 Task: Search one way flight ticket for 3 adults in first from San Luis Obispo: San Luis Obispo County Regional Airport (mcchesney Field) to Jacksonville: Albert J. Ellis Airport on 5-3-2023. Choice of flights is Spirit. Number of bags: 2 checked bags. Price is upto 35000. Outbound departure time preference is 9:30.
Action: Mouse moved to (292, 146)
Screenshot: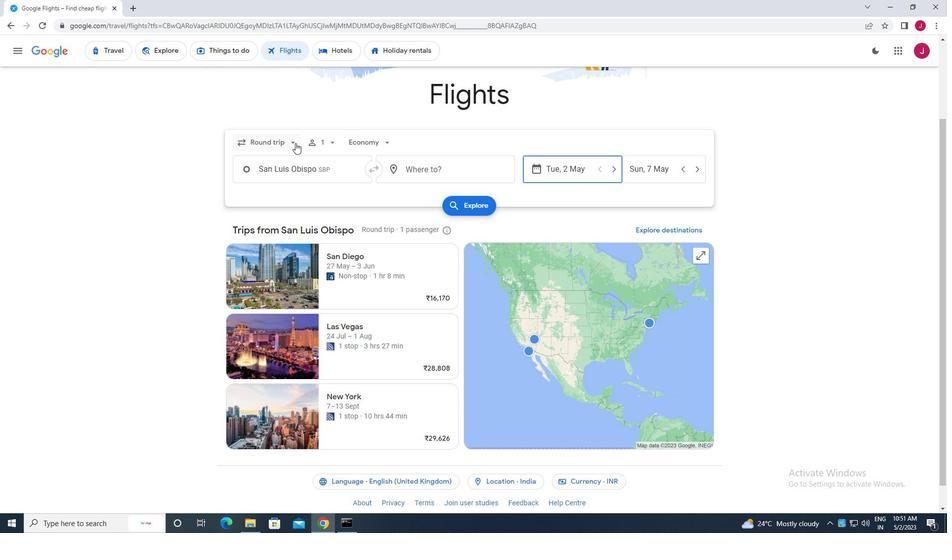 
Action: Mouse pressed left at (292, 146)
Screenshot: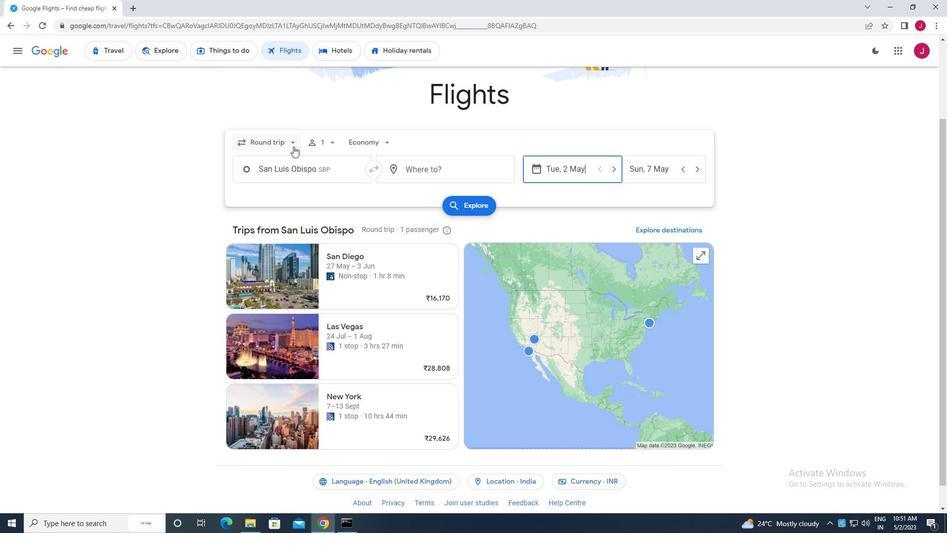 
Action: Mouse moved to (297, 163)
Screenshot: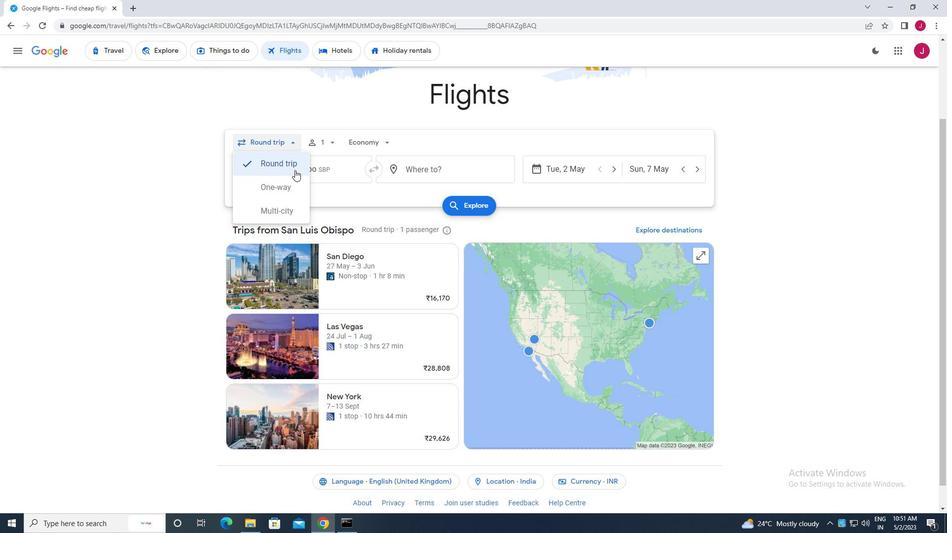 
Action: Mouse pressed left at (297, 163)
Screenshot: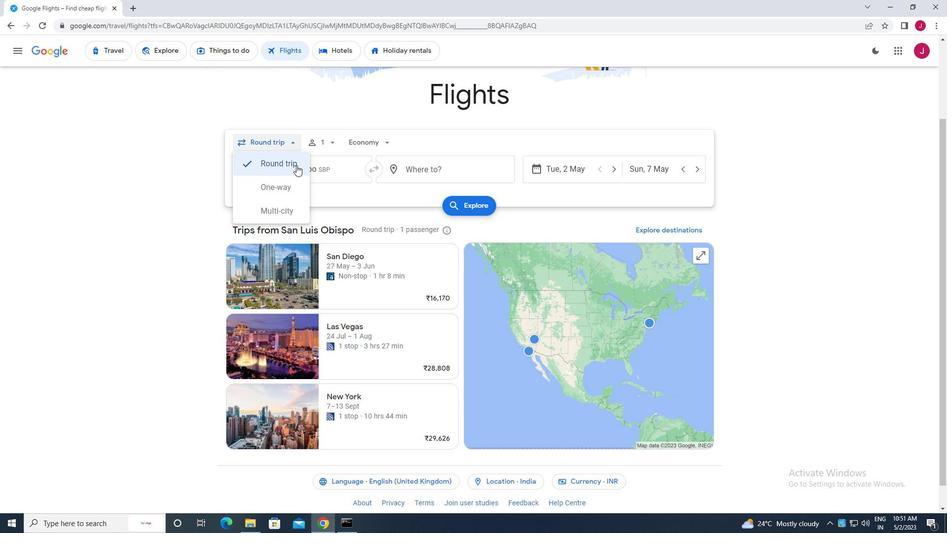 
Action: Mouse moved to (280, 139)
Screenshot: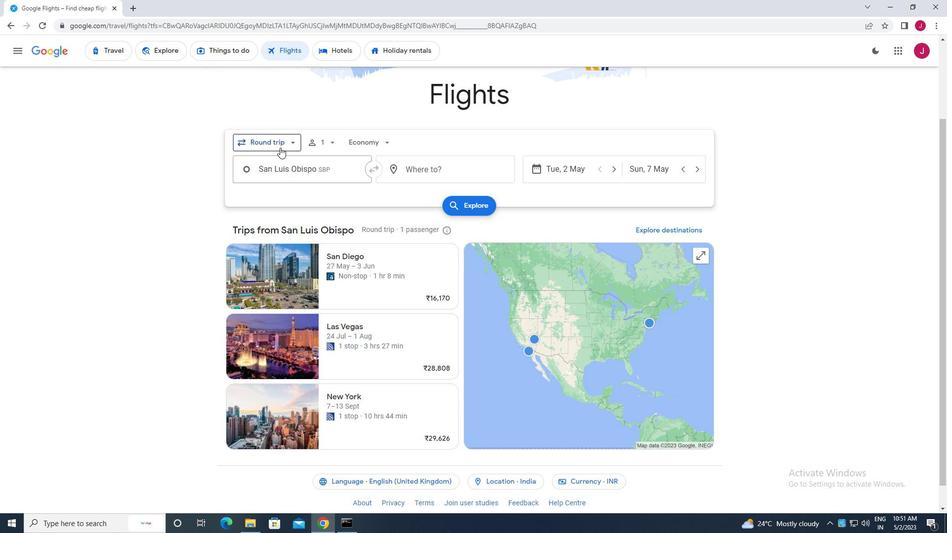 
Action: Mouse pressed left at (280, 139)
Screenshot: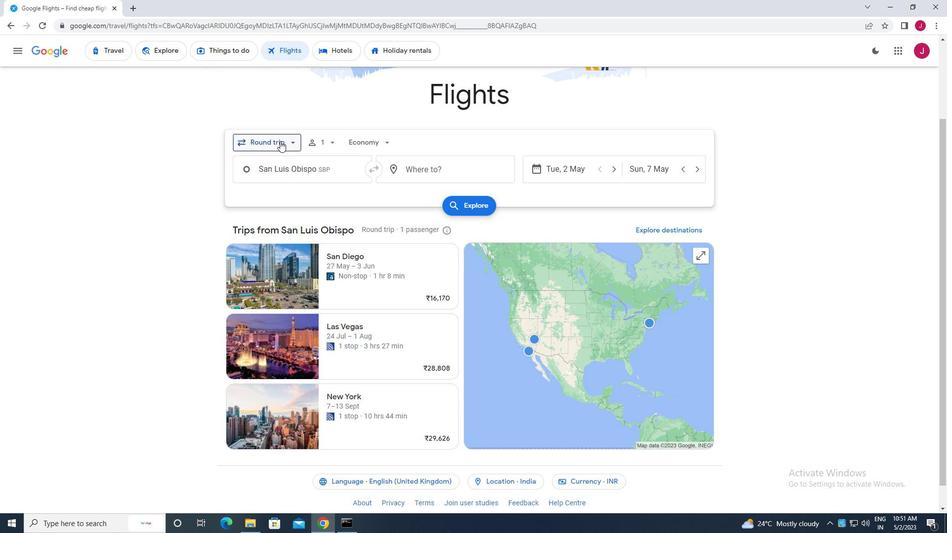 
Action: Mouse moved to (276, 185)
Screenshot: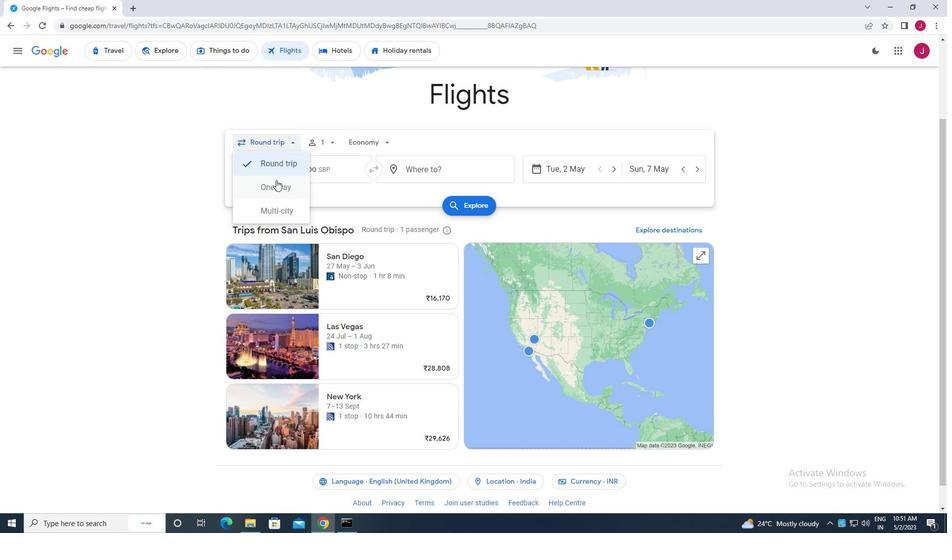 
Action: Mouse pressed left at (276, 185)
Screenshot: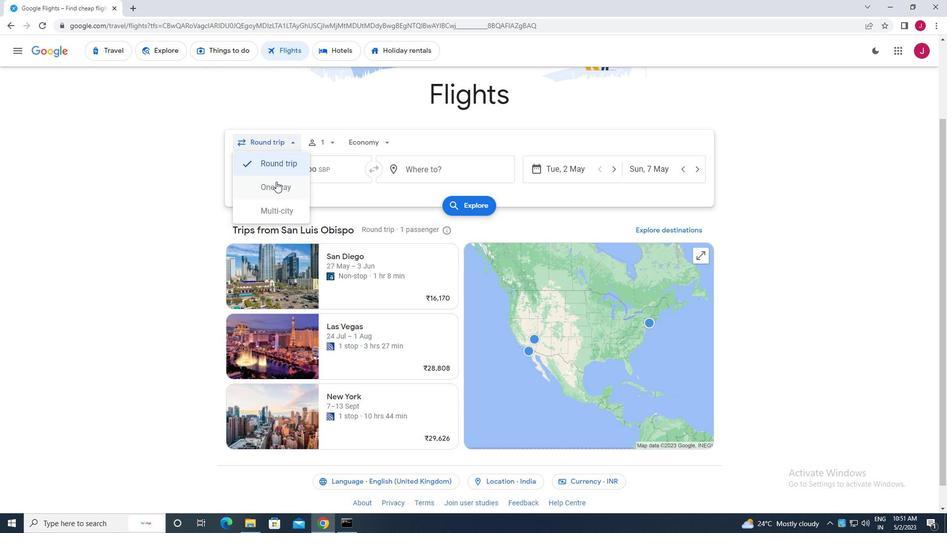 
Action: Mouse moved to (326, 144)
Screenshot: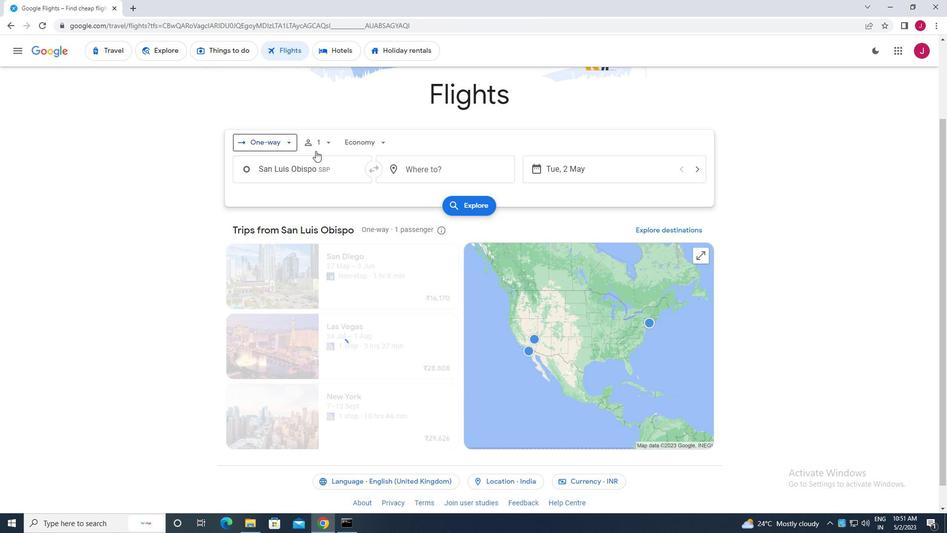 
Action: Mouse pressed left at (326, 144)
Screenshot: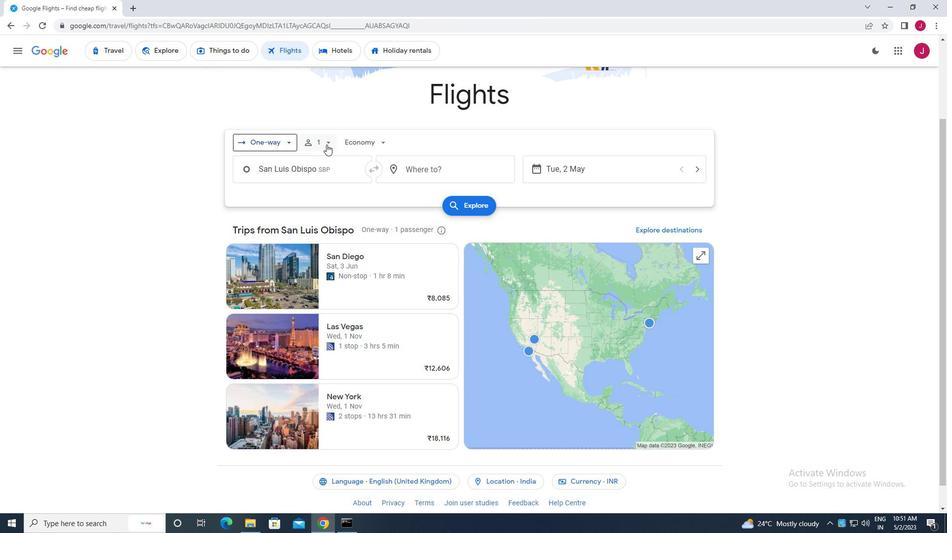 
Action: Mouse moved to (400, 169)
Screenshot: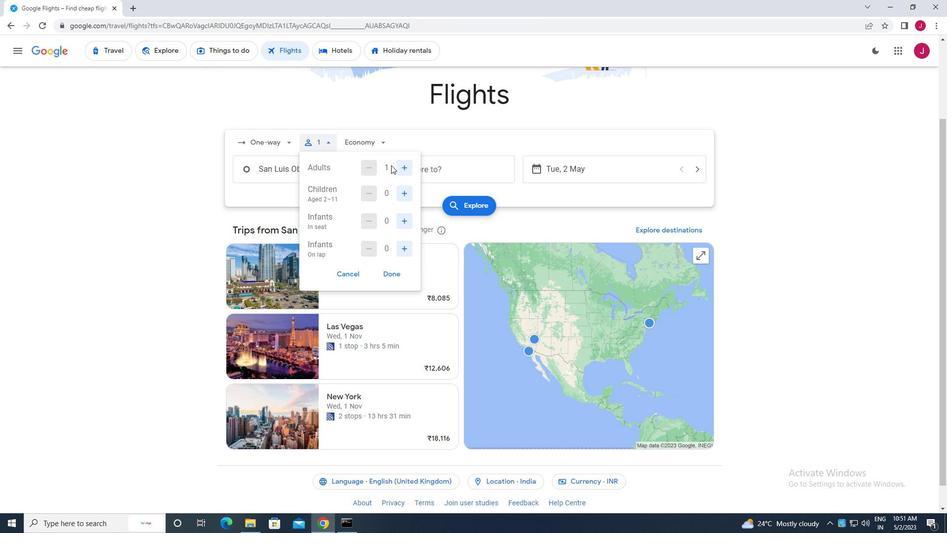 
Action: Mouse pressed left at (400, 169)
Screenshot: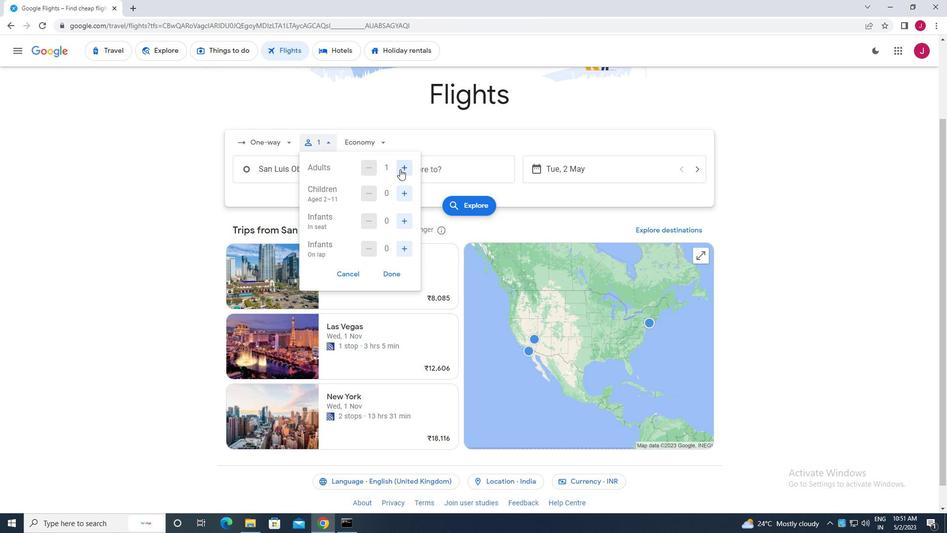 
Action: Mouse moved to (401, 169)
Screenshot: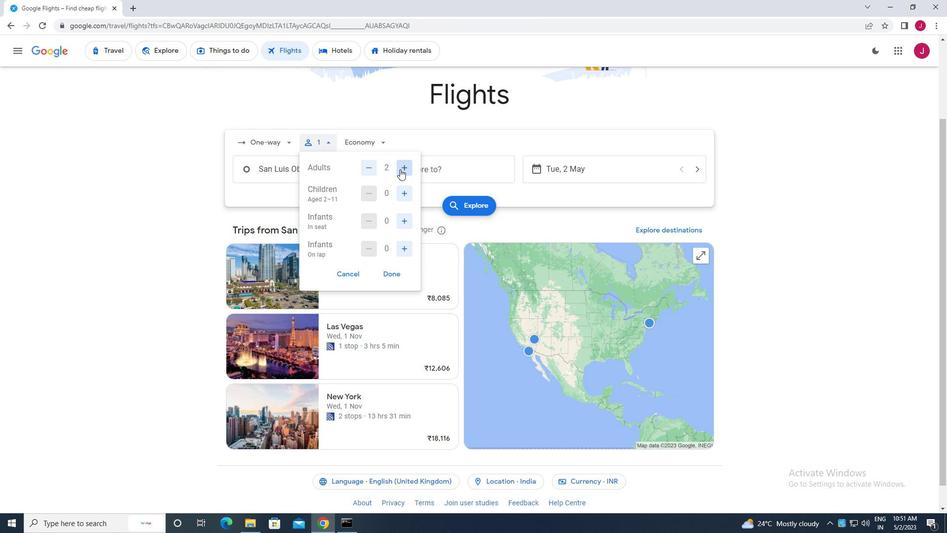 
Action: Mouse pressed left at (401, 169)
Screenshot: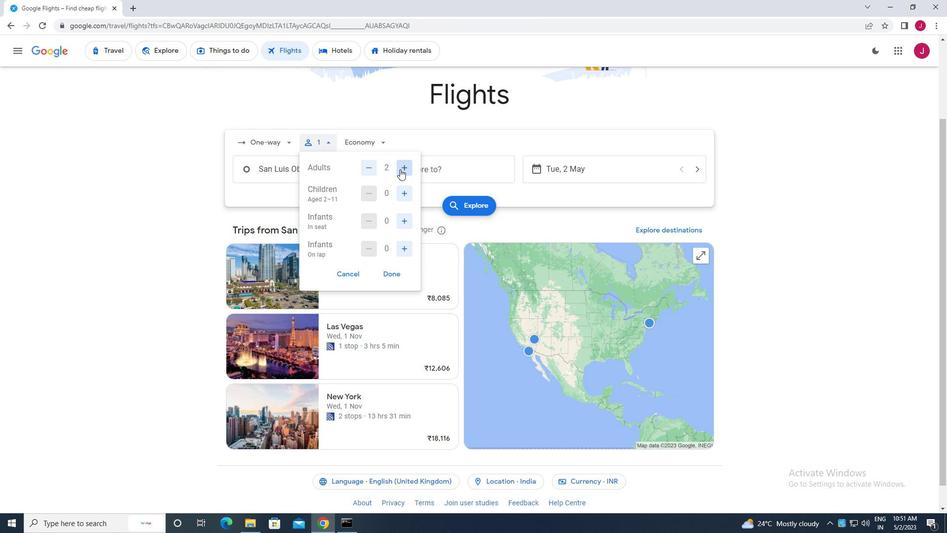 
Action: Mouse moved to (388, 271)
Screenshot: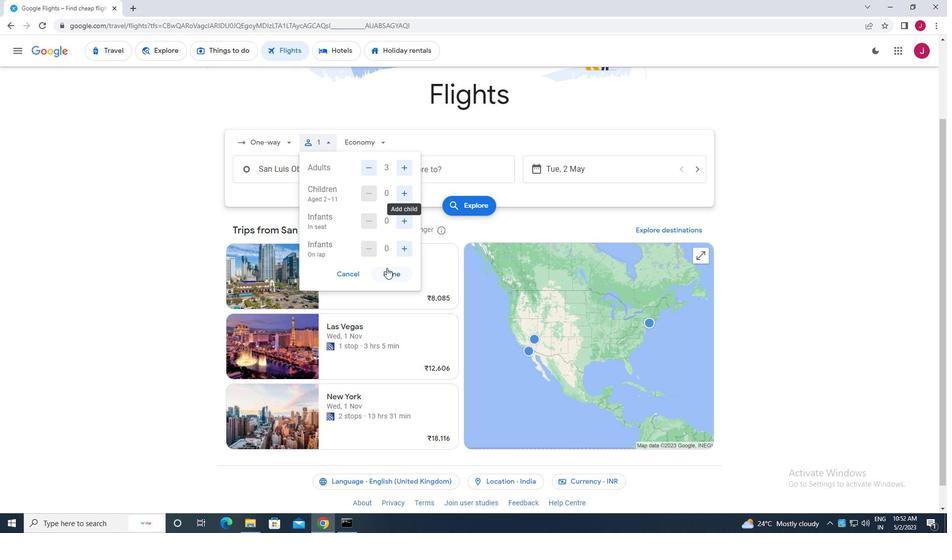
Action: Mouse pressed left at (388, 271)
Screenshot: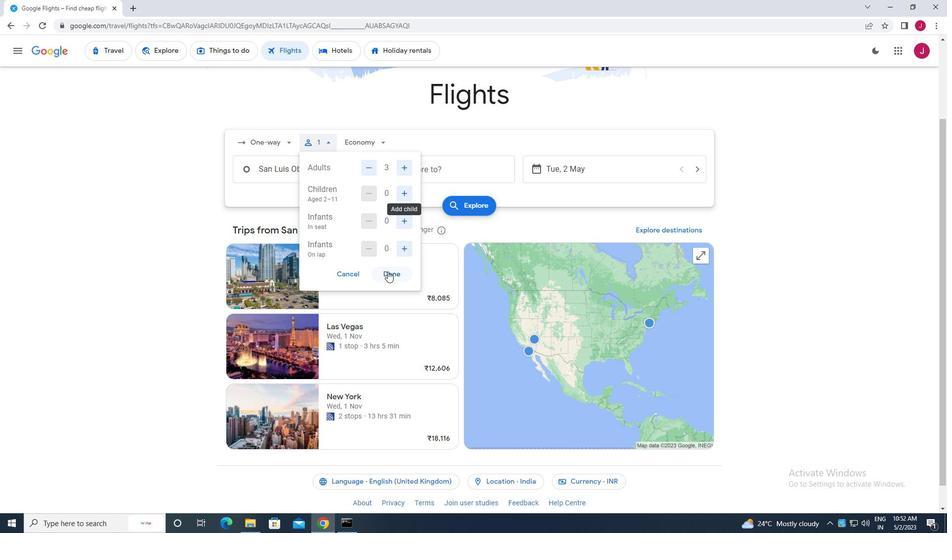 
Action: Mouse moved to (379, 144)
Screenshot: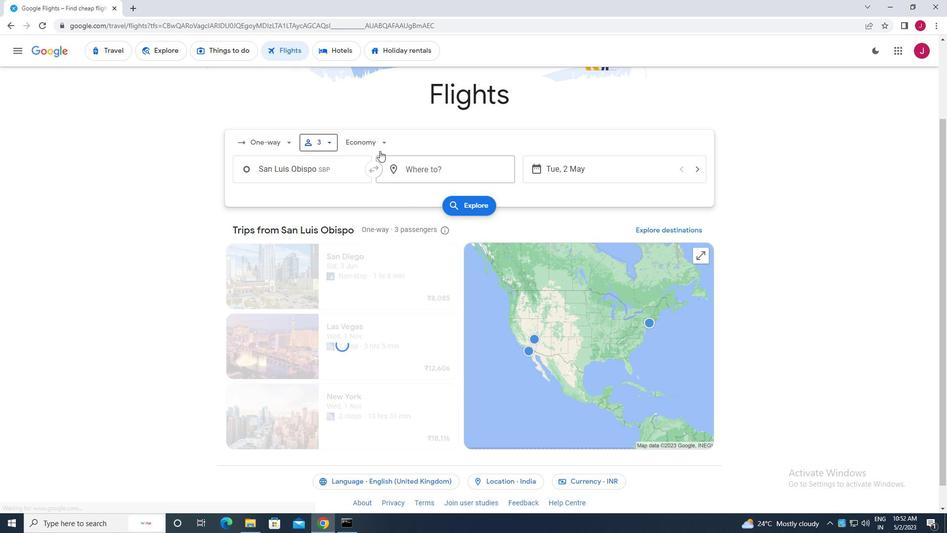 
Action: Mouse pressed left at (379, 144)
Screenshot: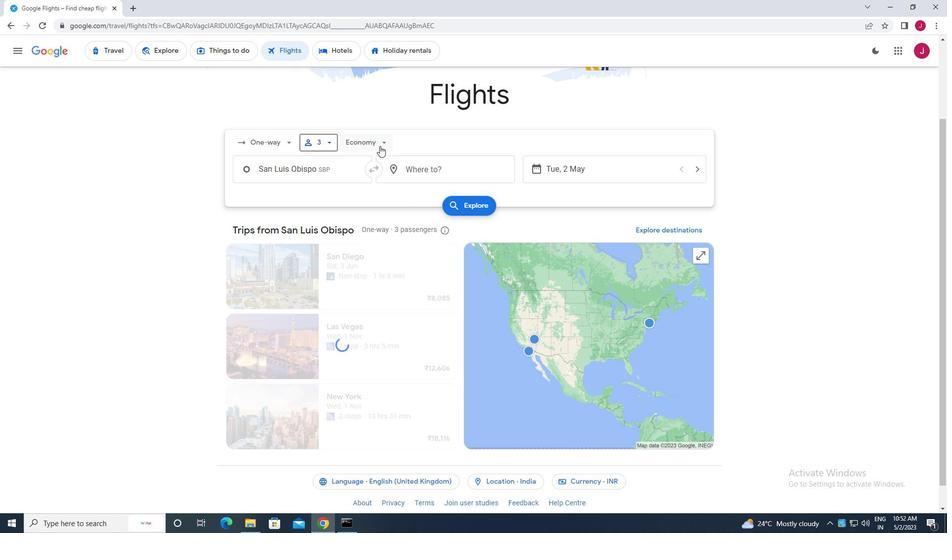 
Action: Mouse moved to (372, 233)
Screenshot: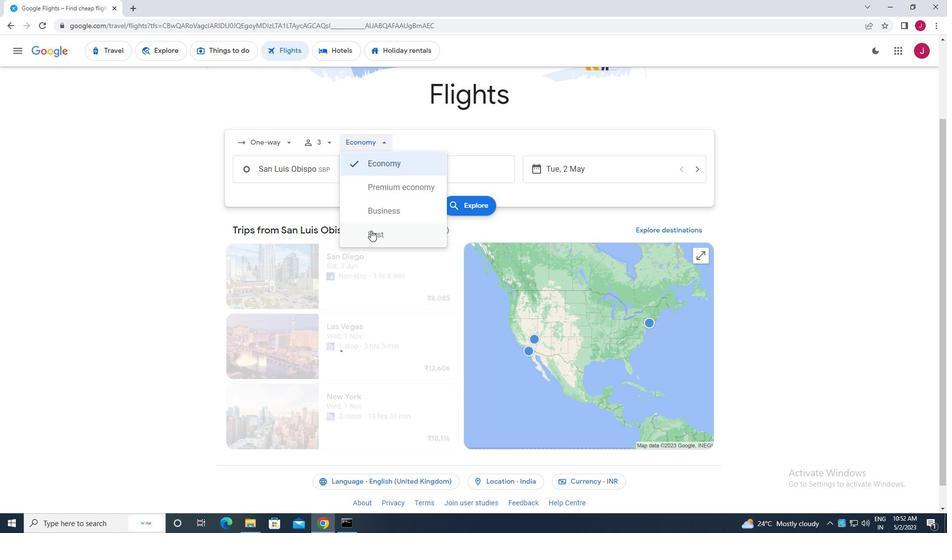 
Action: Mouse pressed left at (372, 233)
Screenshot: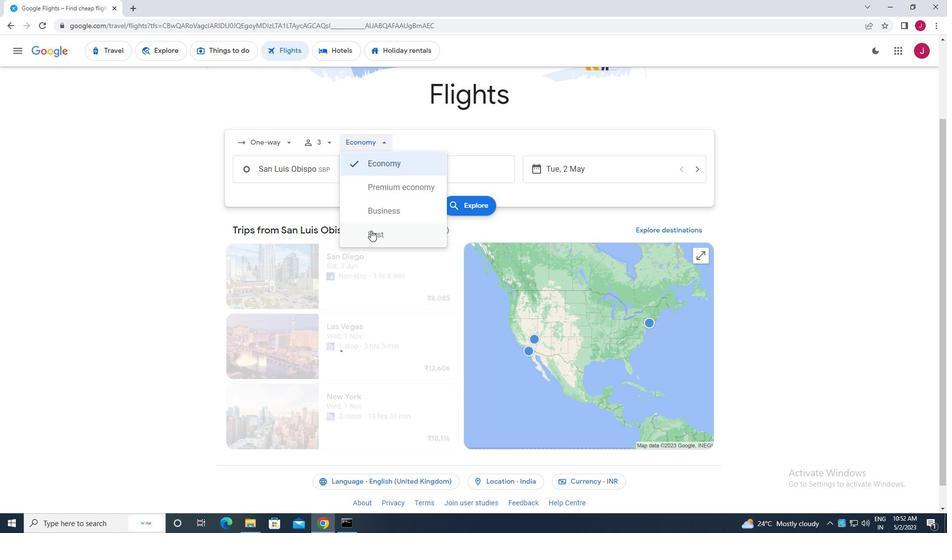
Action: Mouse moved to (340, 172)
Screenshot: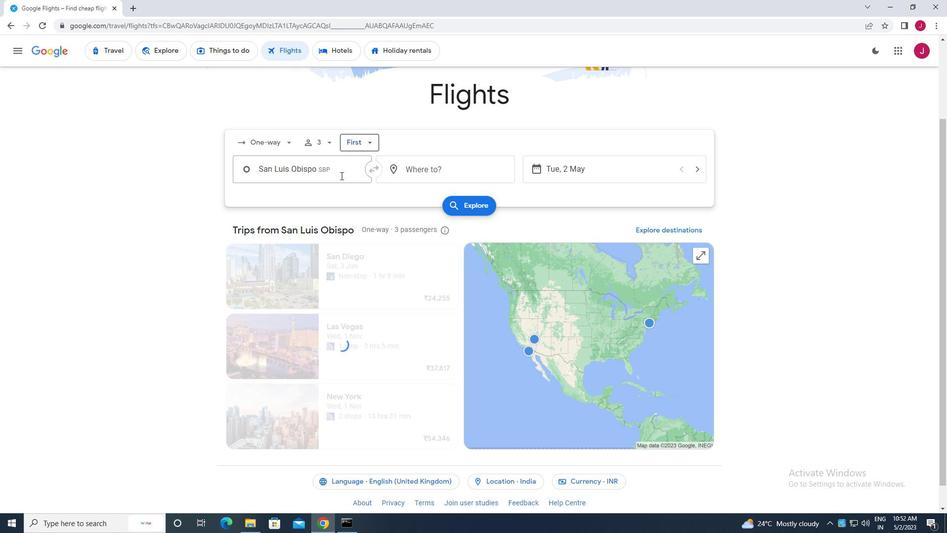 
Action: Mouse pressed left at (340, 172)
Screenshot: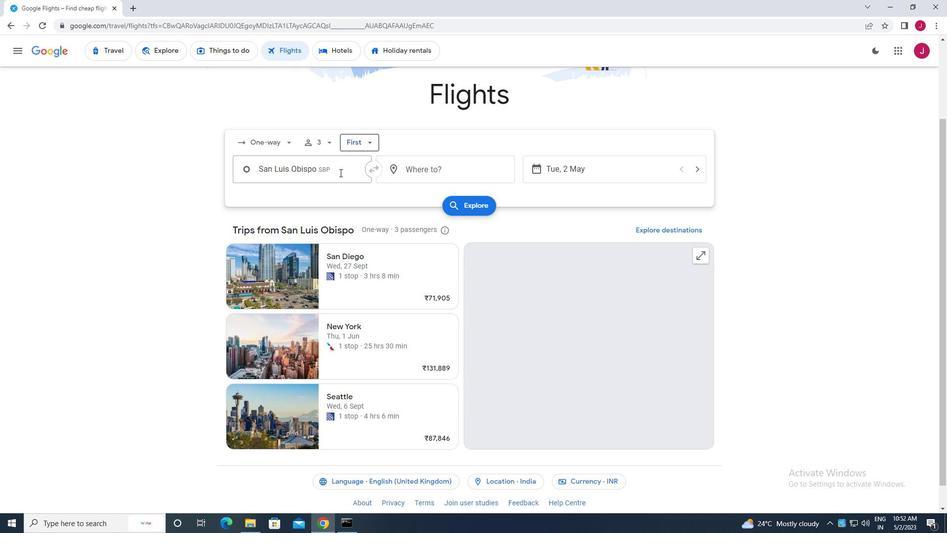 
Action: Key pressed san<Key.space>obis
Screenshot: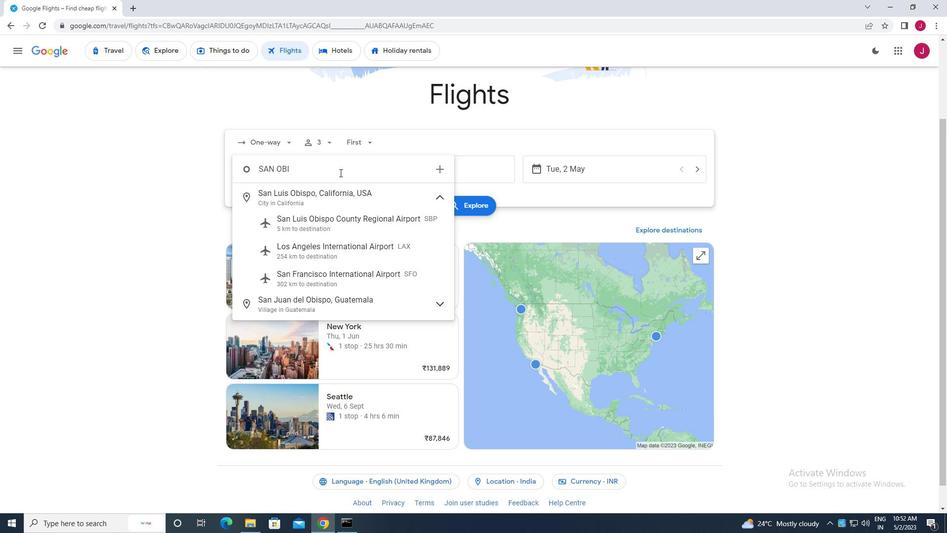 
Action: Mouse moved to (341, 222)
Screenshot: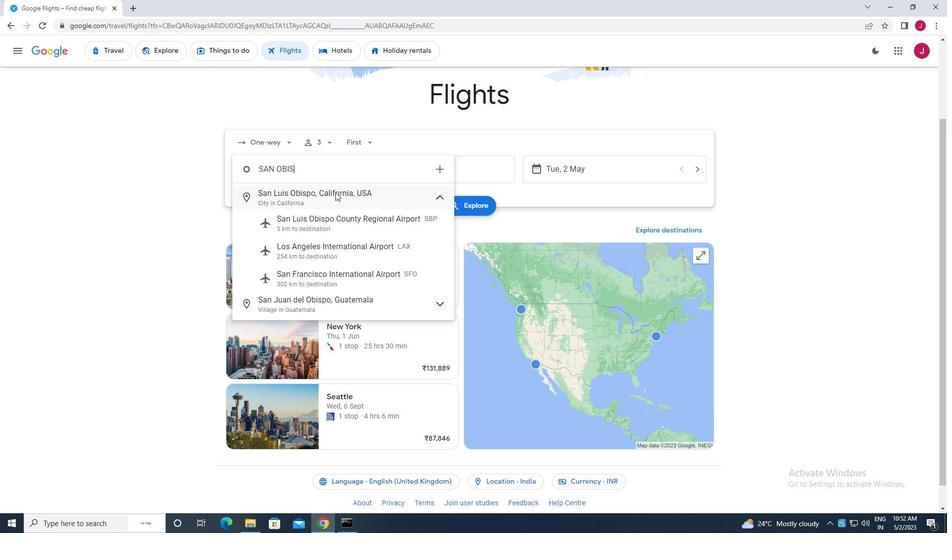 
Action: Mouse pressed left at (341, 222)
Screenshot: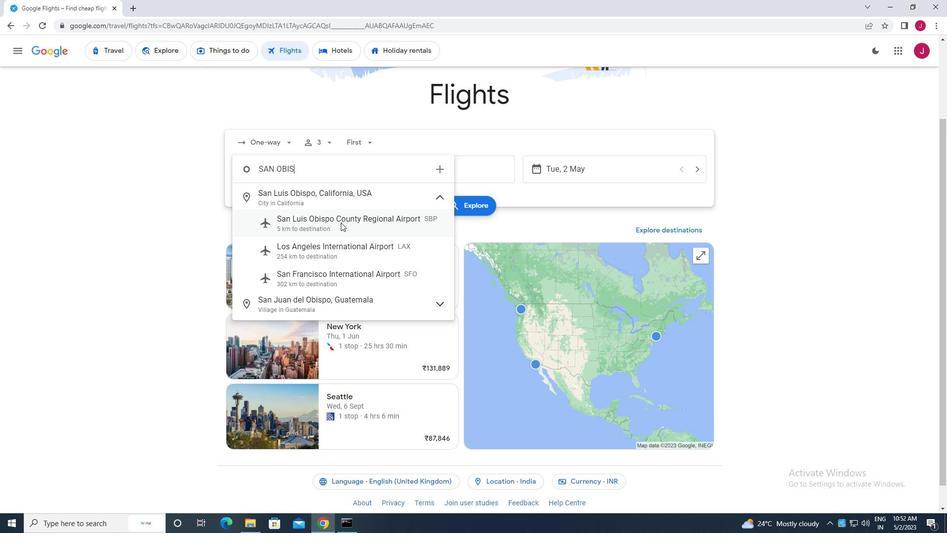 
Action: Mouse moved to (439, 171)
Screenshot: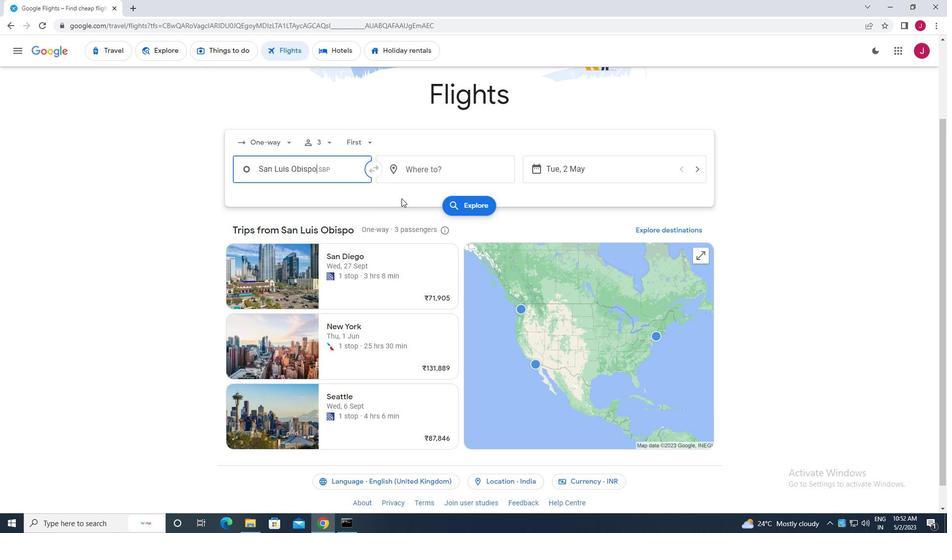 
Action: Mouse pressed left at (439, 171)
Screenshot: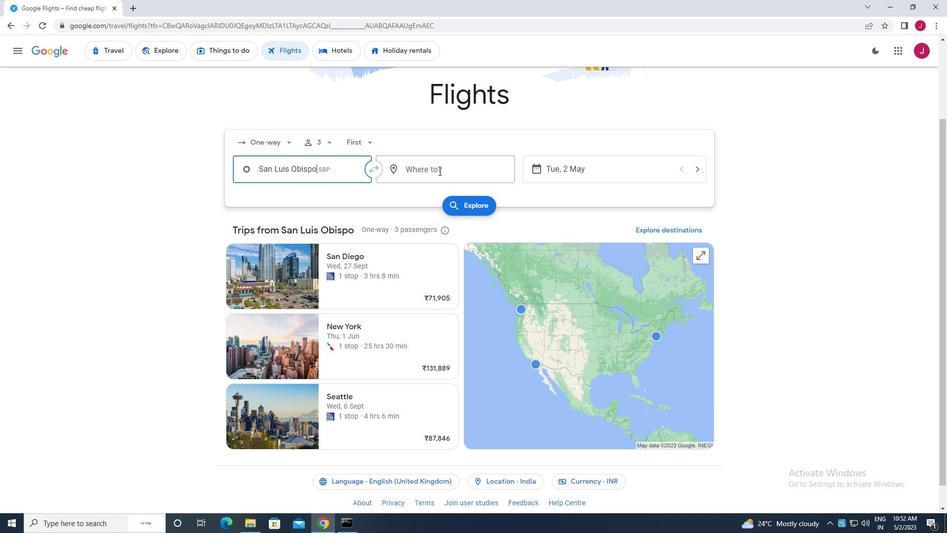 
Action: Mouse moved to (440, 171)
Screenshot: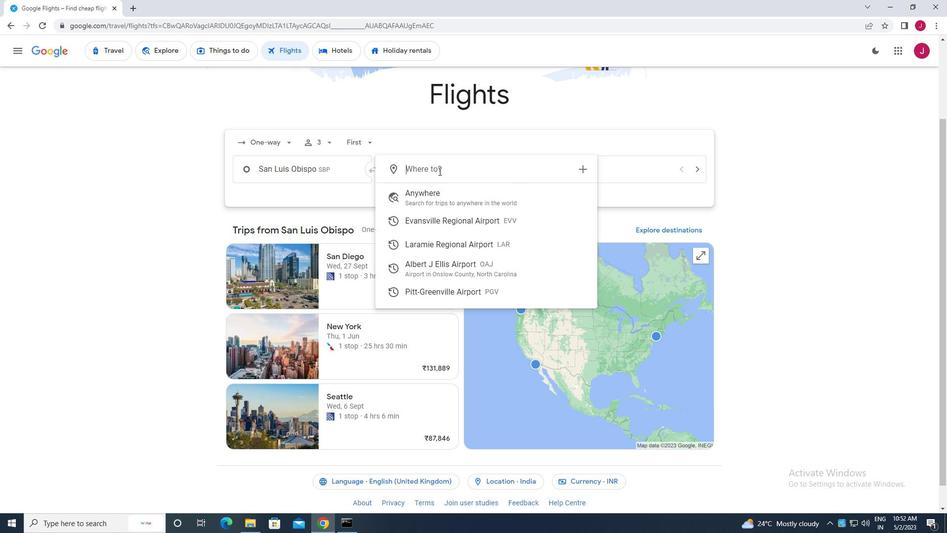 
Action: Key pressed jacksonv
Screenshot: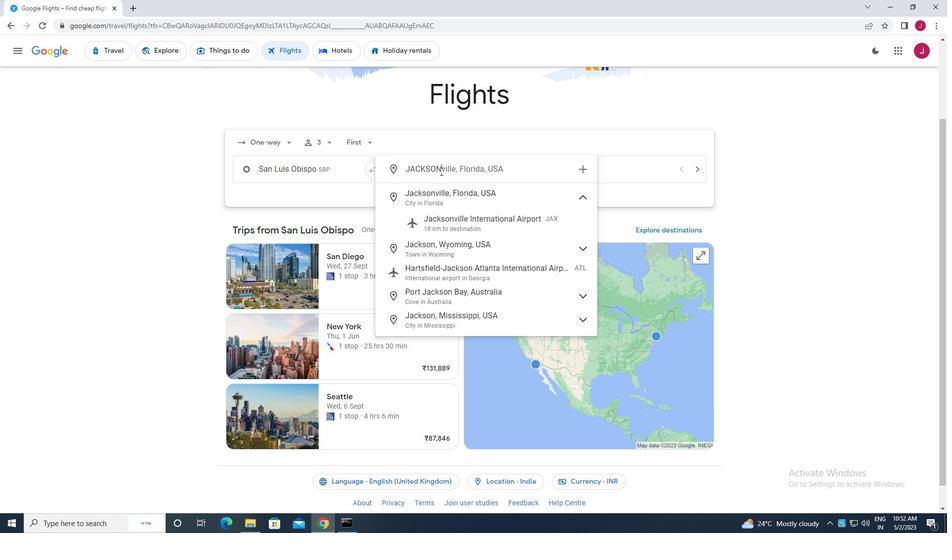 
Action: Mouse moved to (488, 220)
Screenshot: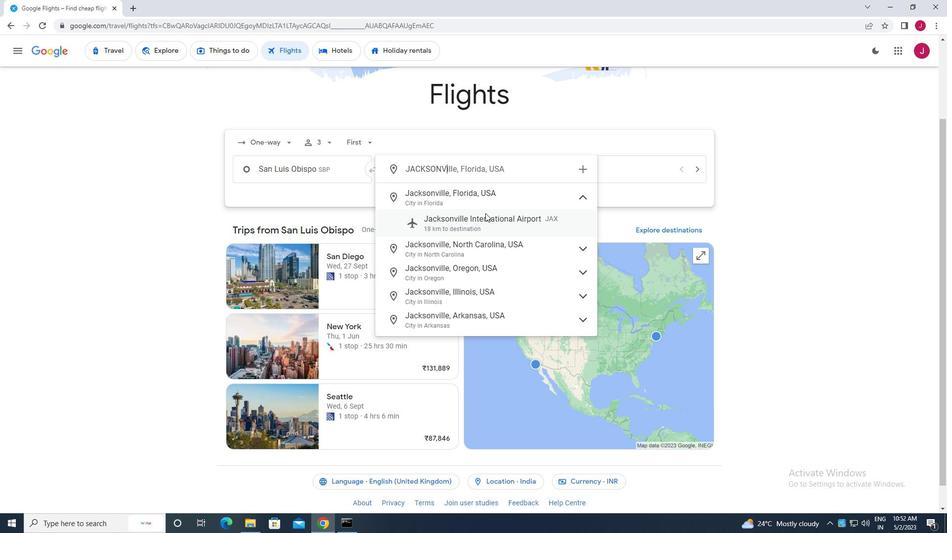 
Action: Mouse pressed left at (488, 220)
Screenshot: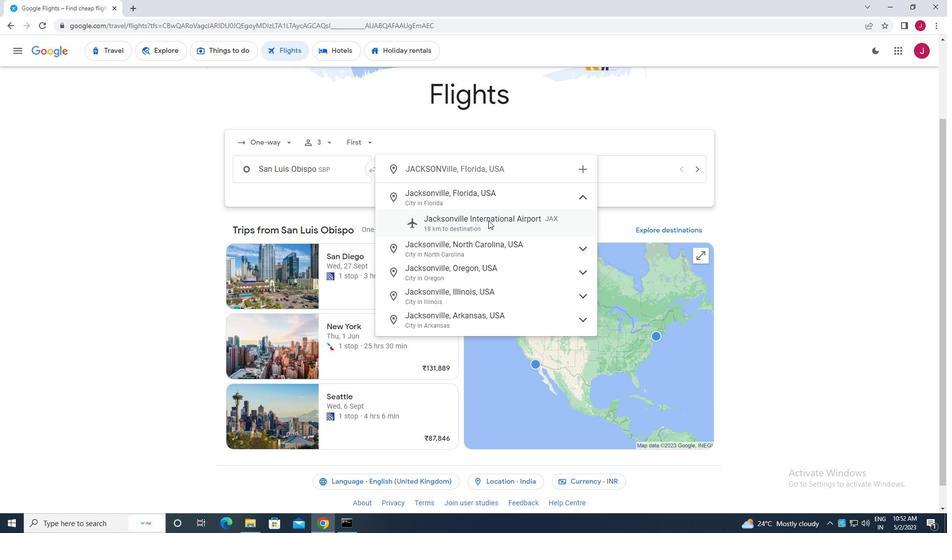 
Action: Mouse moved to (561, 175)
Screenshot: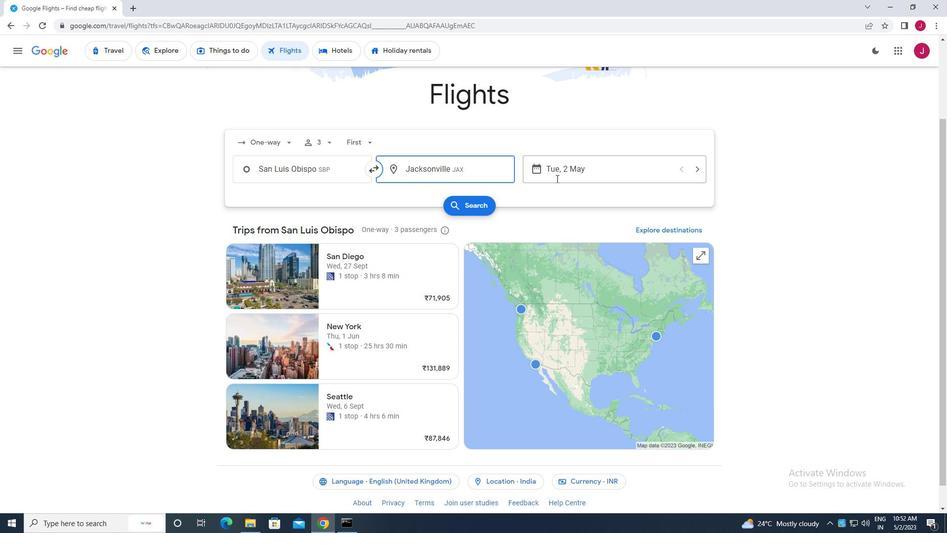 
Action: Mouse pressed left at (561, 175)
Screenshot: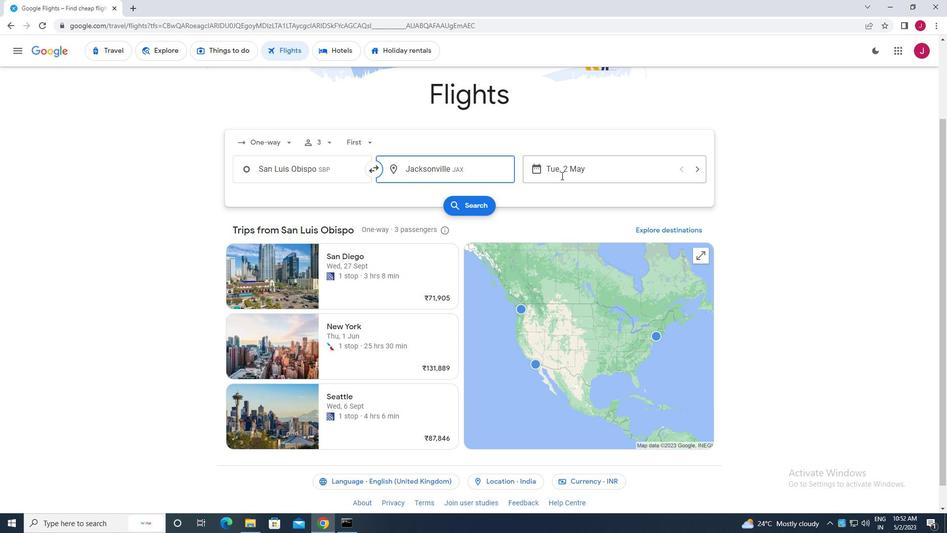
Action: Mouse moved to (431, 246)
Screenshot: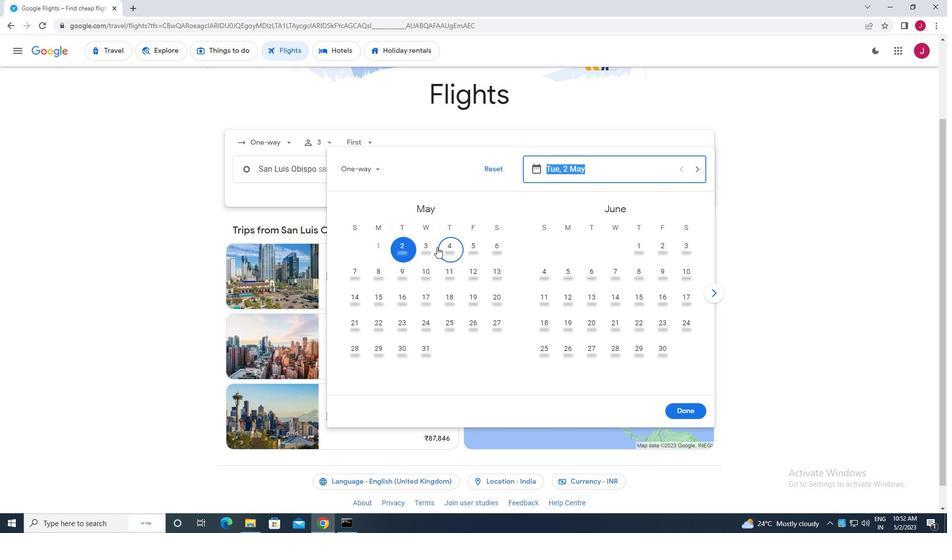 
Action: Mouse pressed left at (431, 246)
Screenshot: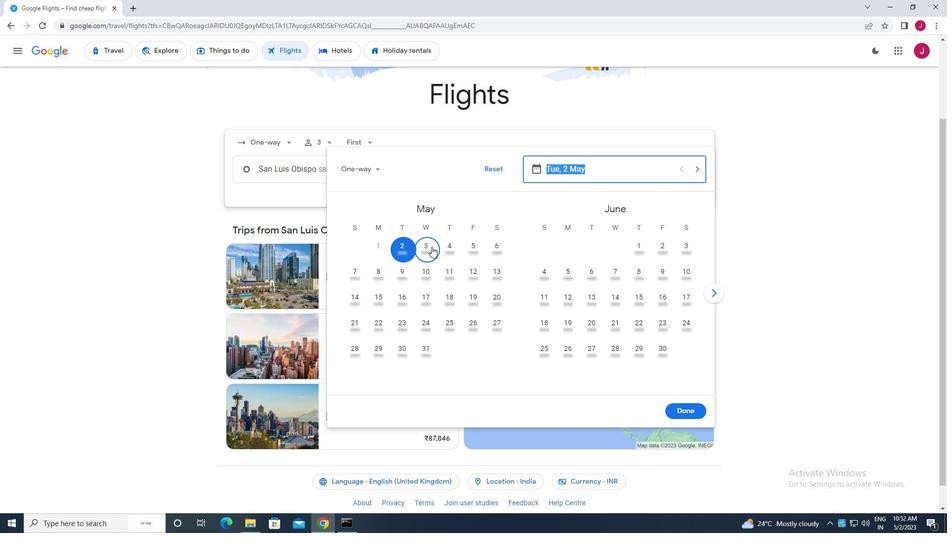 
Action: Mouse moved to (694, 409)
Screenshot: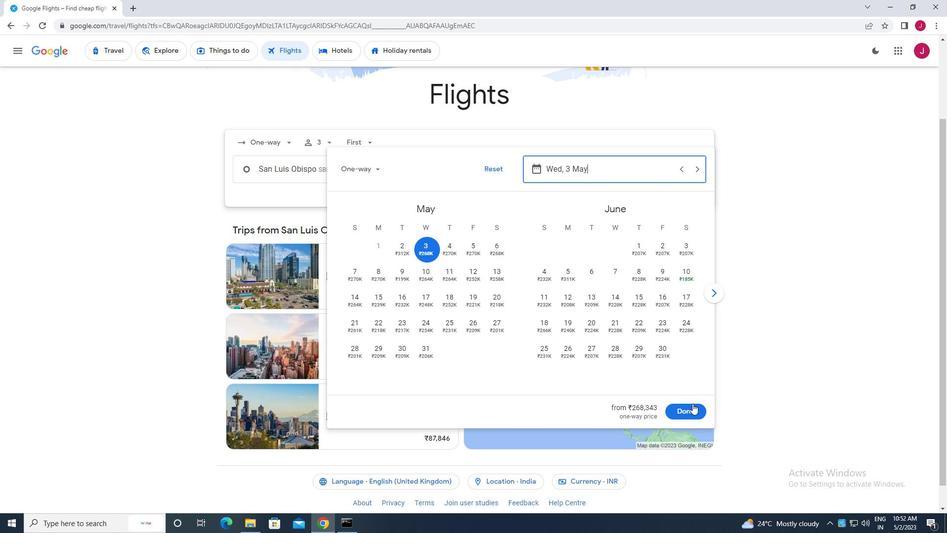 
Action: Mouse pressed left at (694, 409)
Screenshot: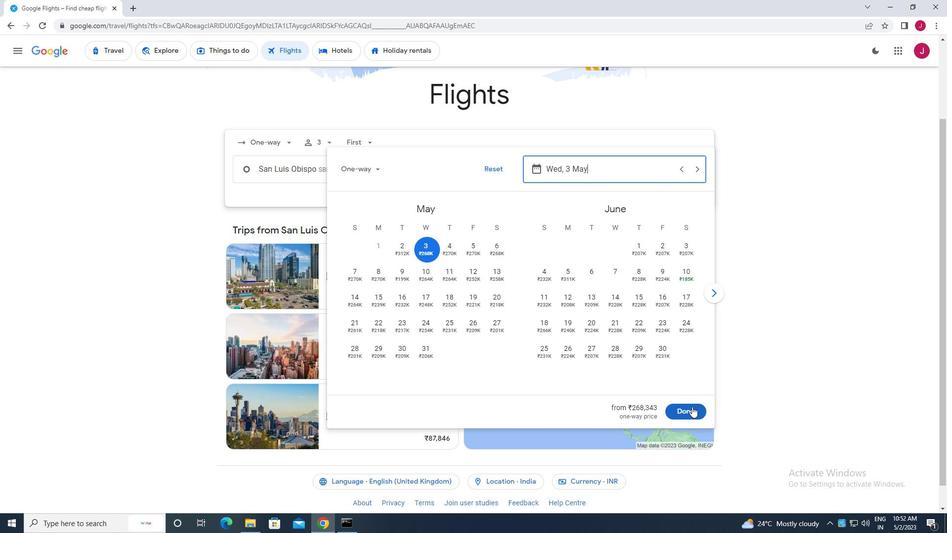 
Action: Mouse moved to (474, 207)
Screenshot: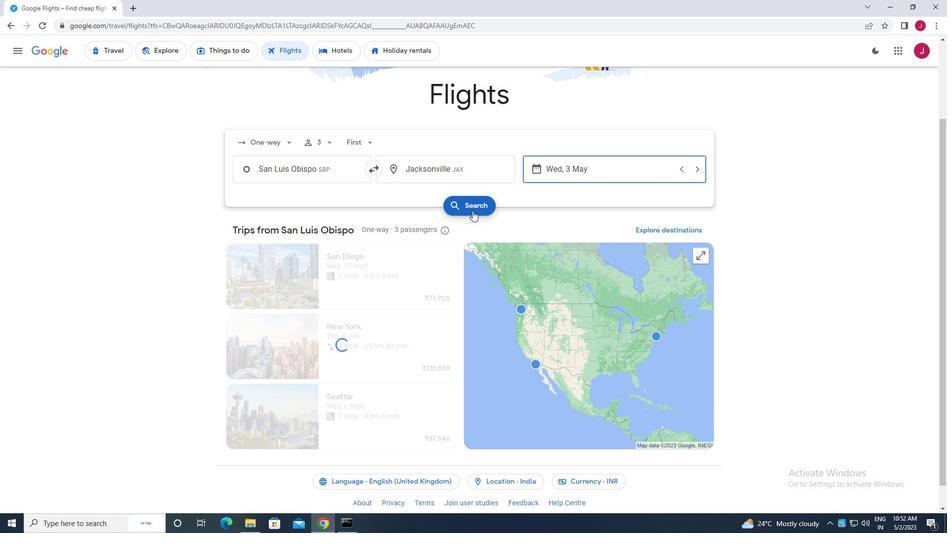 
Action: Mouse pressed left at (474, 207)
Screenshot: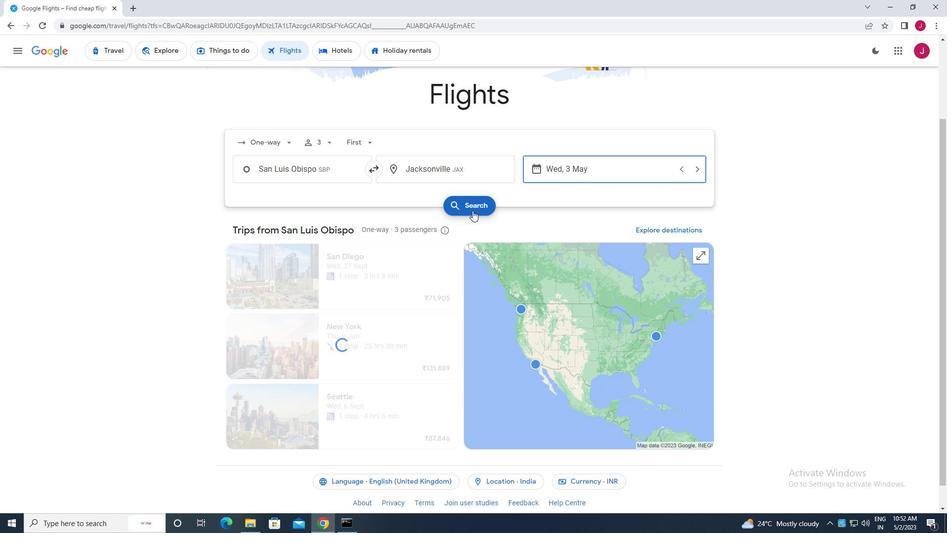 
Action: Mouse moved to (250, 141)
Screenshot: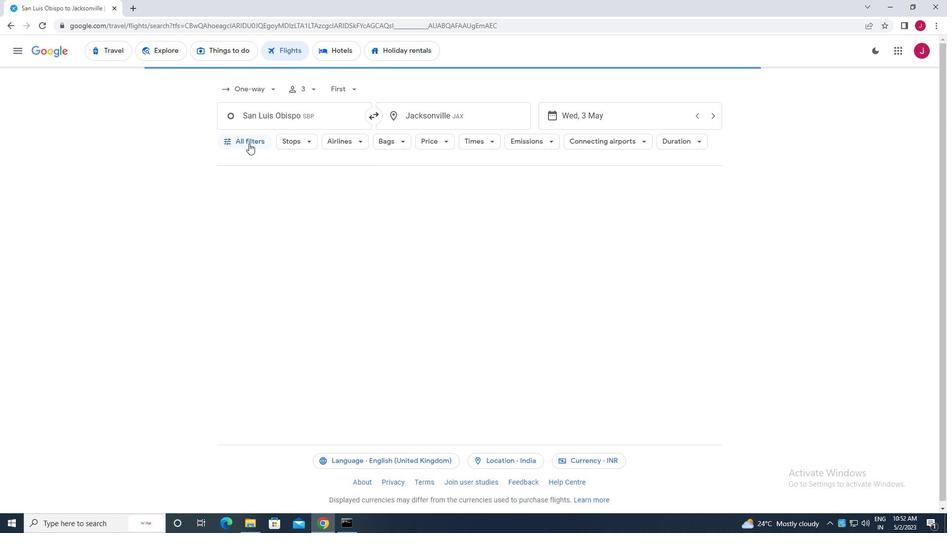 
Action: Mouse pressed left at (250, 141)
Screenshot: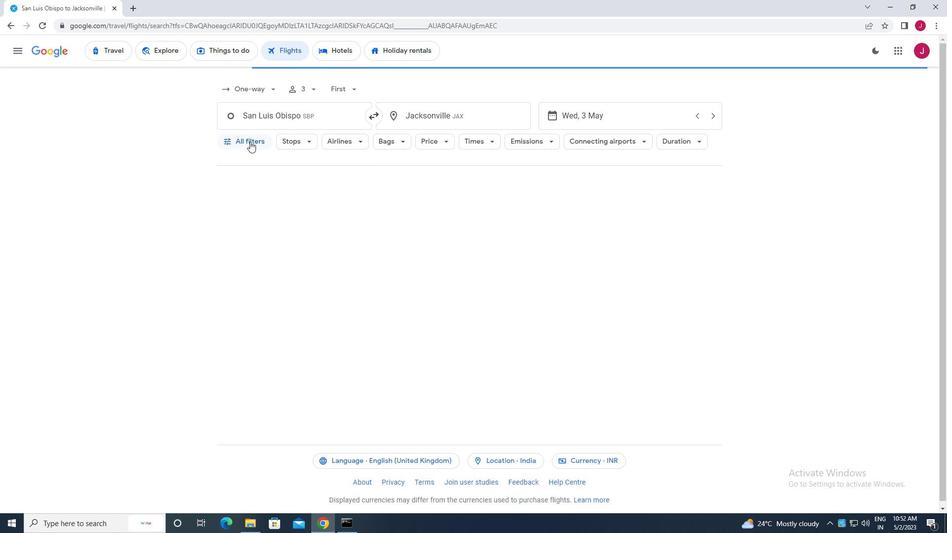 
Action: Mouse moved to (299, 257)
Screenshot: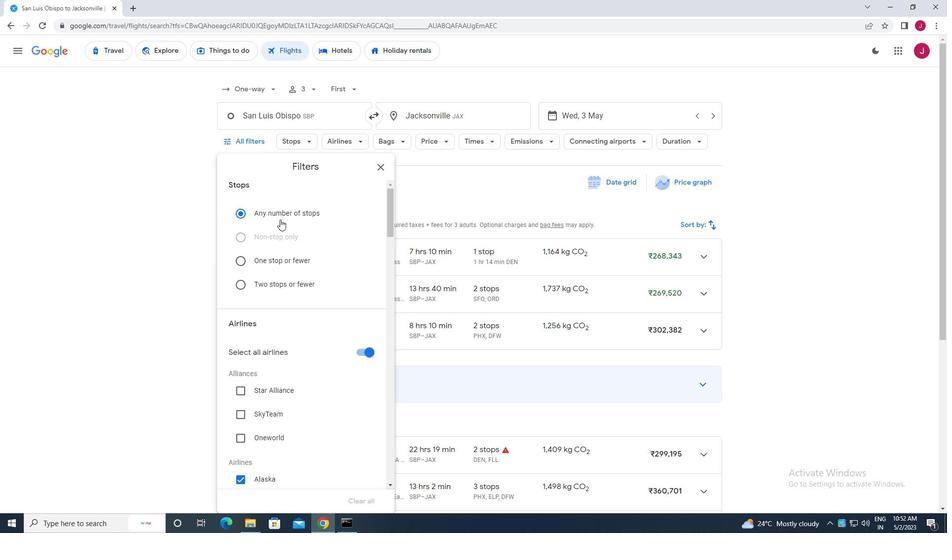 
Action: Mouse scrolled (299, 257) with delta (0, 0)
Screenshot: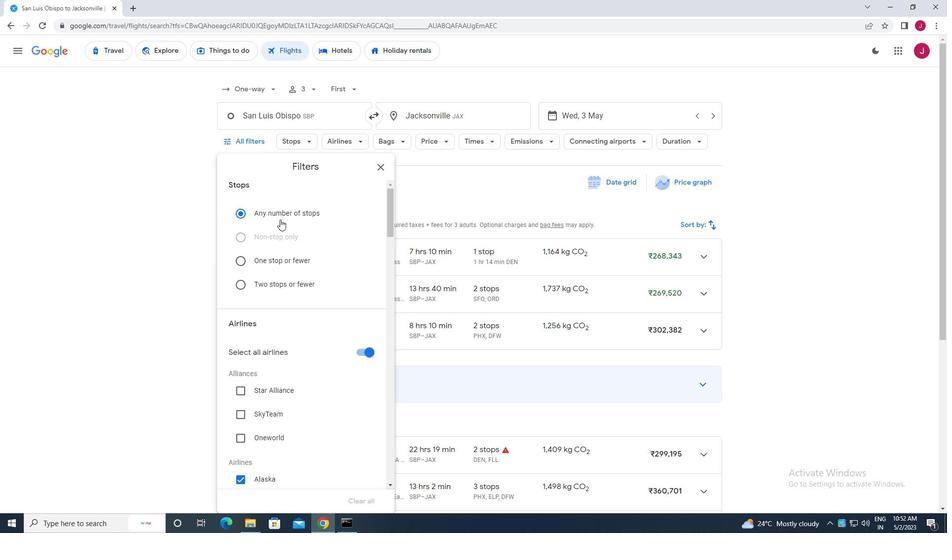
Action: Mouse moved to (301, 257)
Screenshot: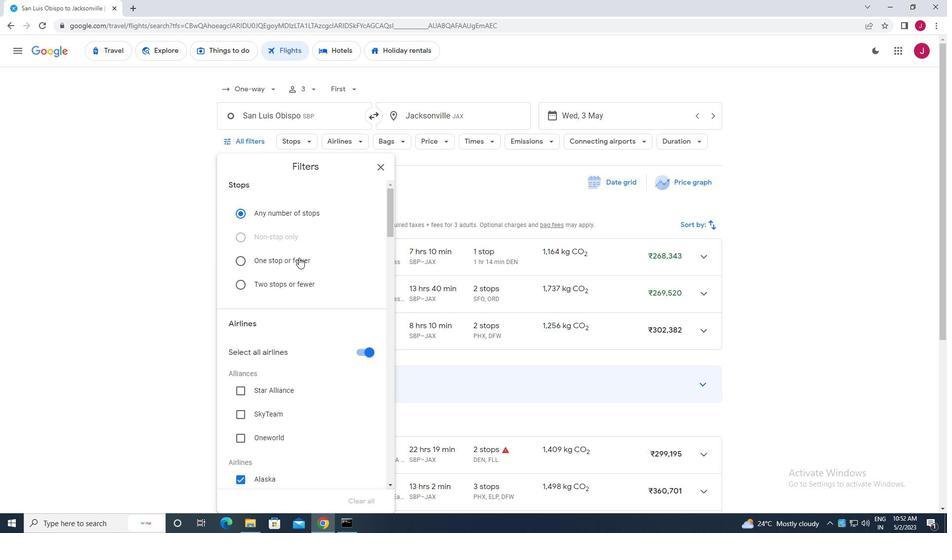
Action: Mouse scrolled (301, 257) with delta (0, 0)
Screenshot: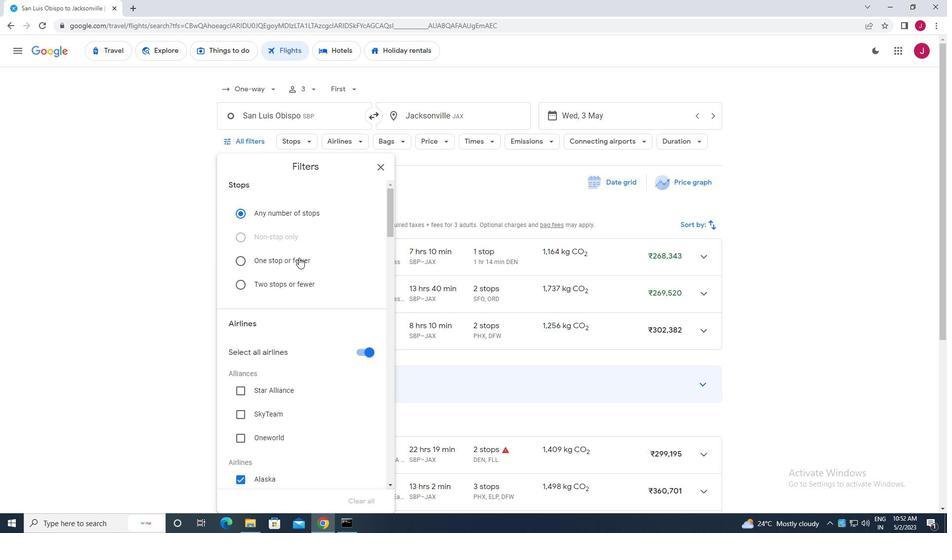 
Action: Mouse moved to (359, 253)
Screenshot: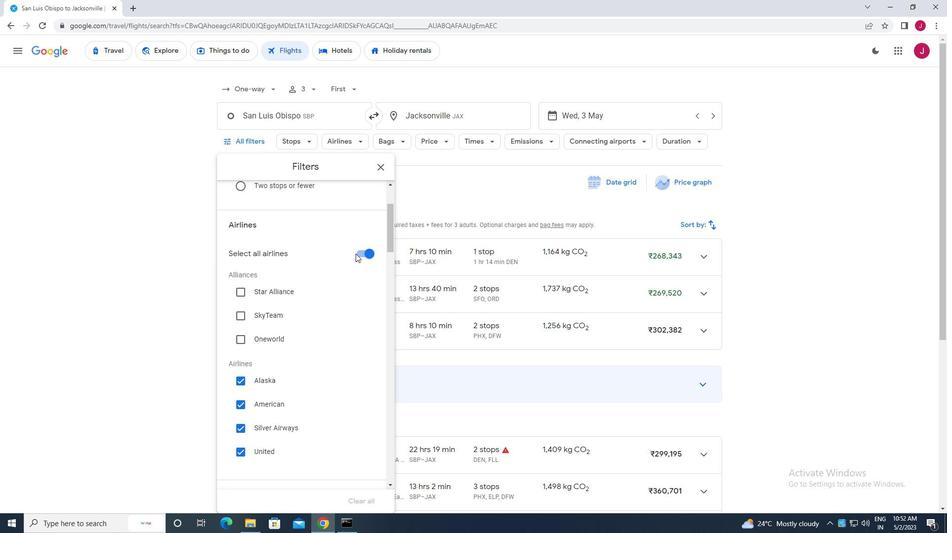 
Action: Mouse pressed left at (359, 253)
Screenshot: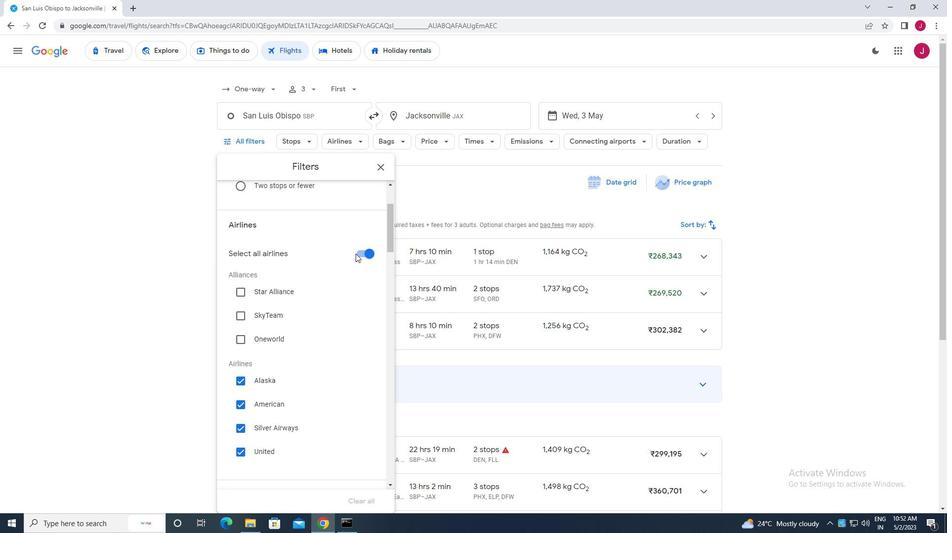 
Action: Mouse moved to (347, 254)
Screenshot: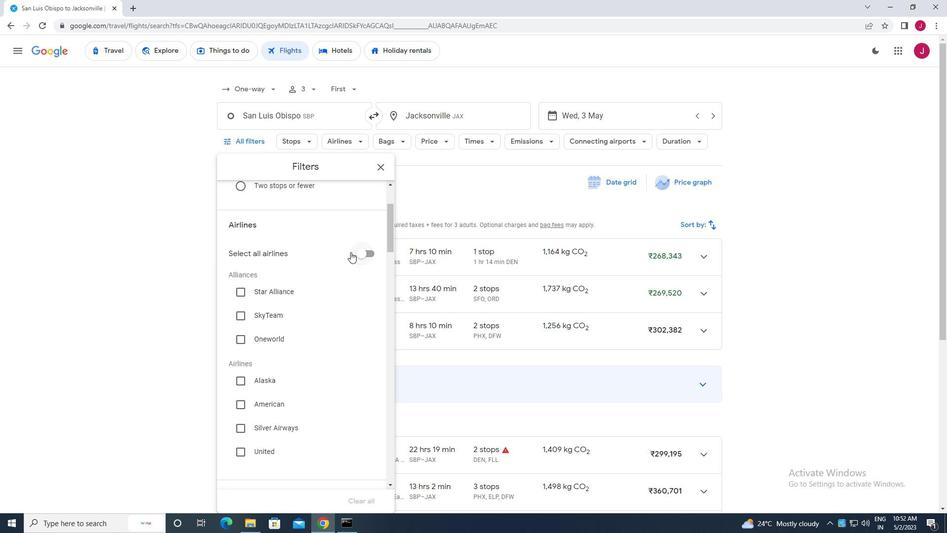 
Action: Mouse scrolled (347, 254) with delta (0, 0)
Screenshot: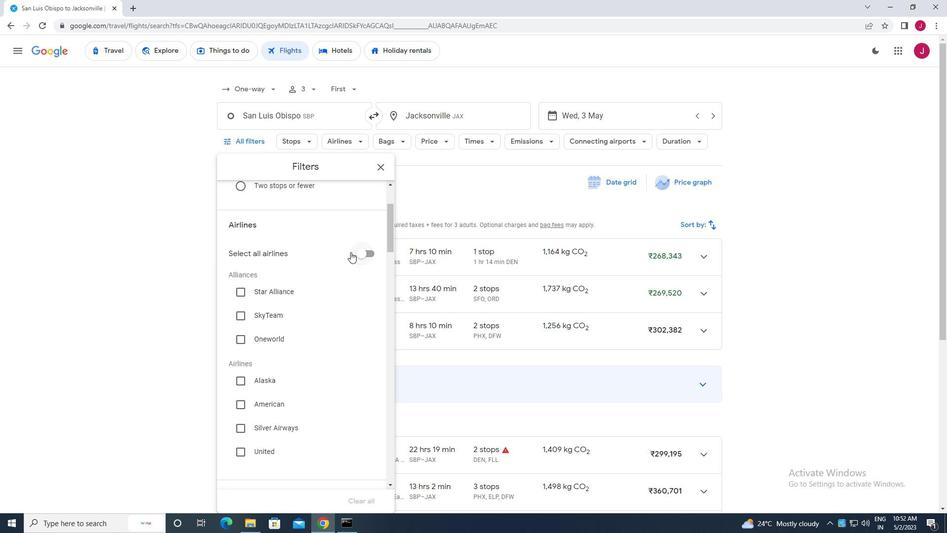 
Action: Mouse moved to (292, 294)
Screenshot: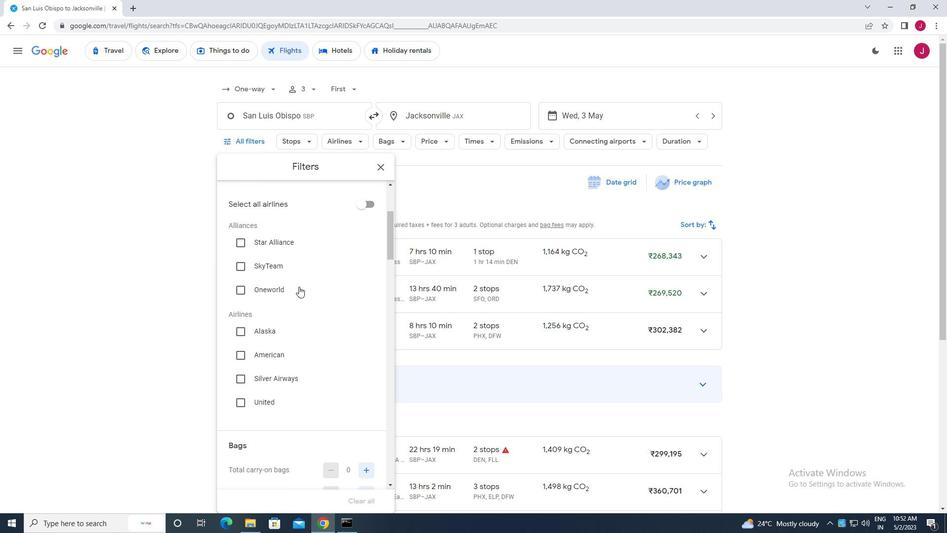 
Action: Mouse scrolled (292, 294) with delta (0, 0)
Screenshot: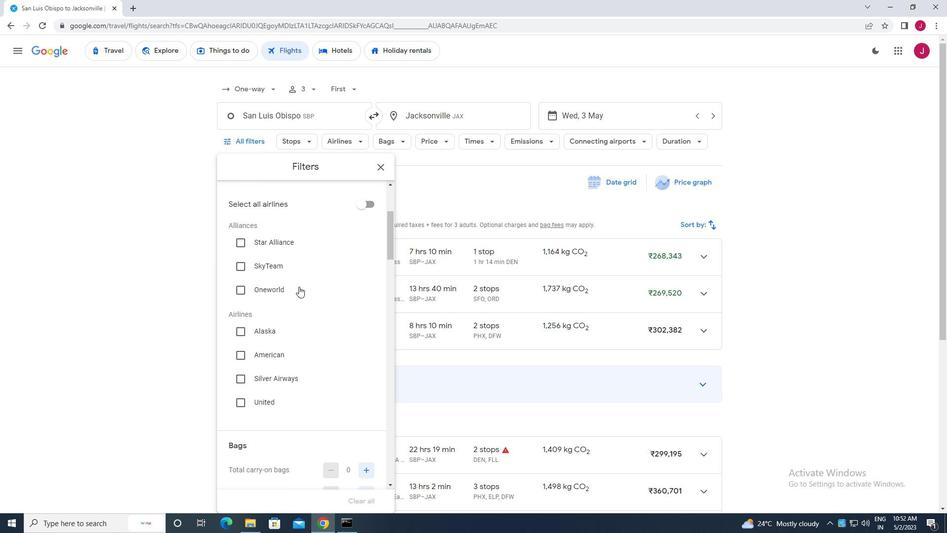 
Action: Mouse moved to (302, 286)
Screenshot: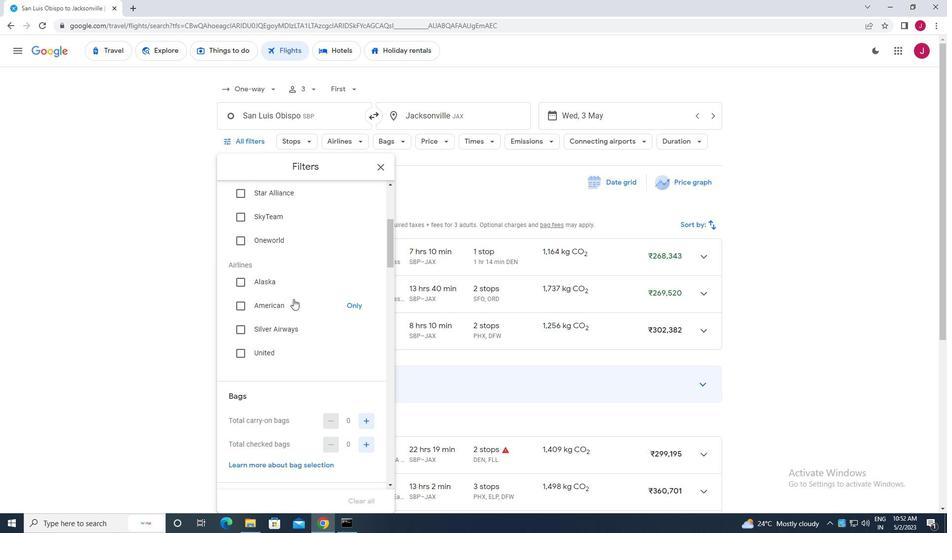 
Action: Mouse scrolled (302, 286) with delta (0, 0)
Screenshot: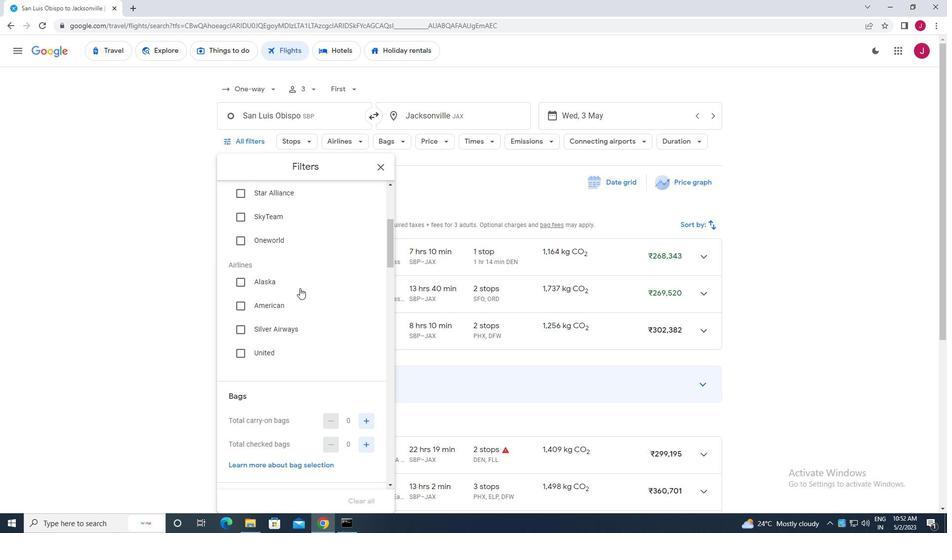 
Action: Mouse scrolled (302, 286) with delta (0, 0)
Screenshot: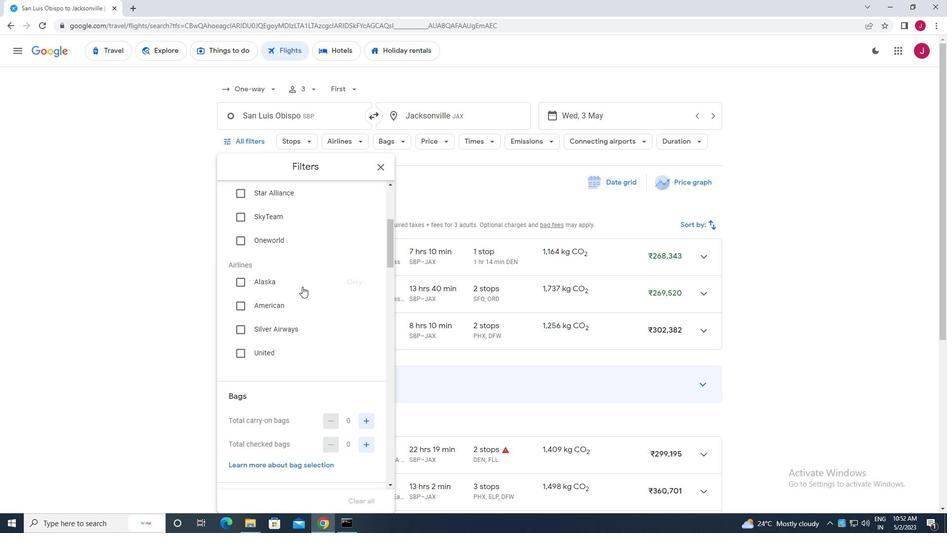 
Action: Mouse scrolled (302, 286) with delta (0, 0)
Screenshot: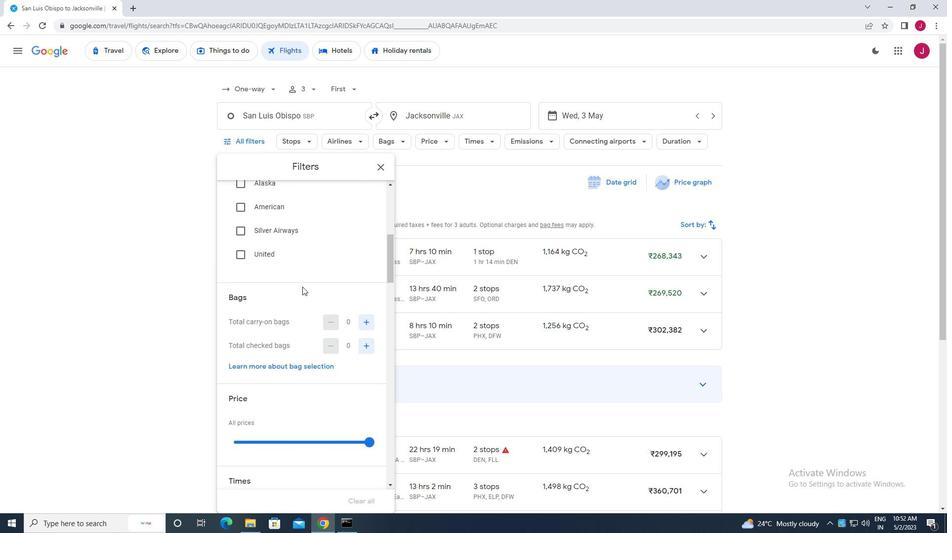 
Action: Mouse moved to (302, 286)
Screenshot: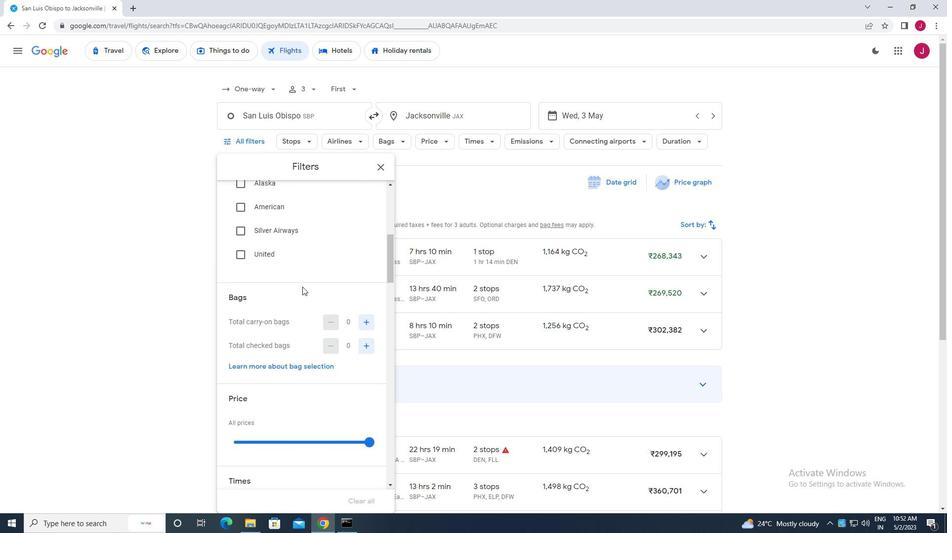 
Action: Mouse scrolled (302, 286) with delta (0, 0)
Screenshot: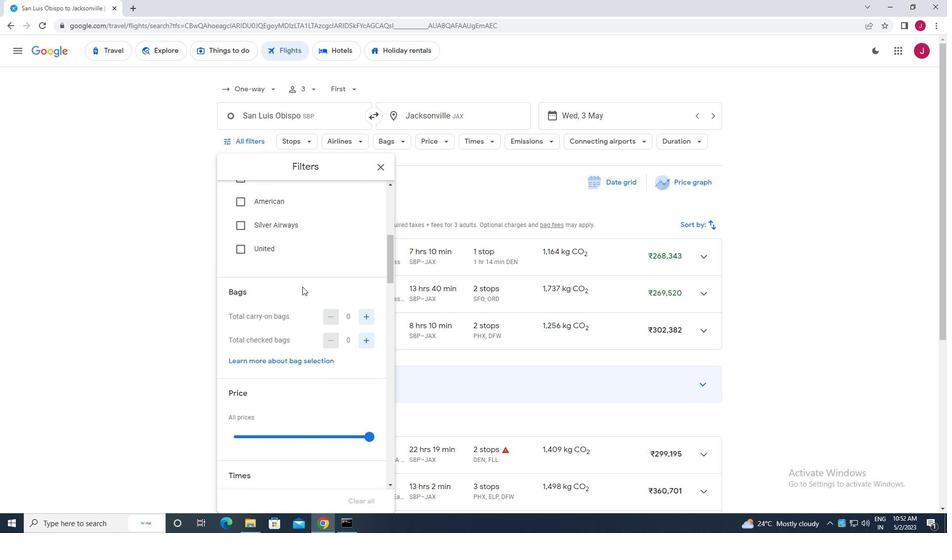 
Action: Mouse moved to (366, 249)
Screenshot: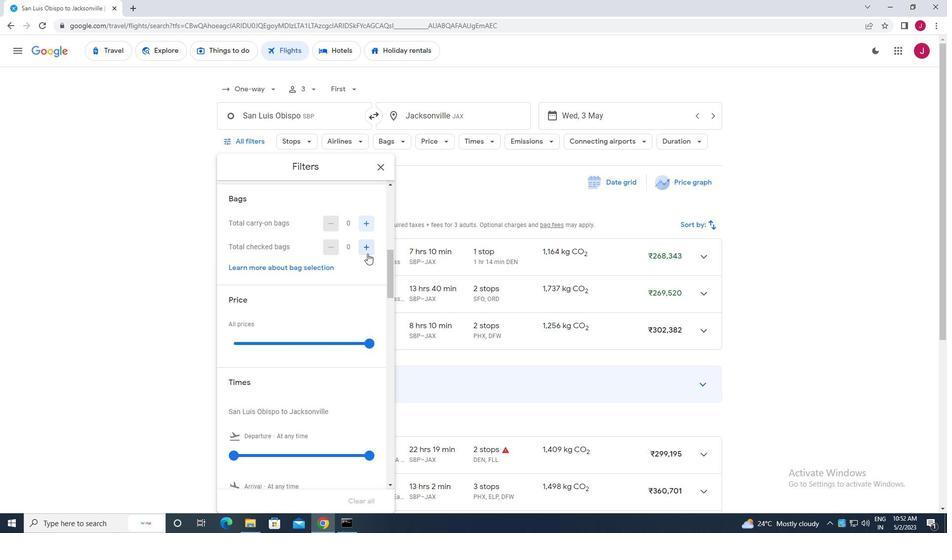 
Action: Mouse pressed left at (366, 249)
Screenshot: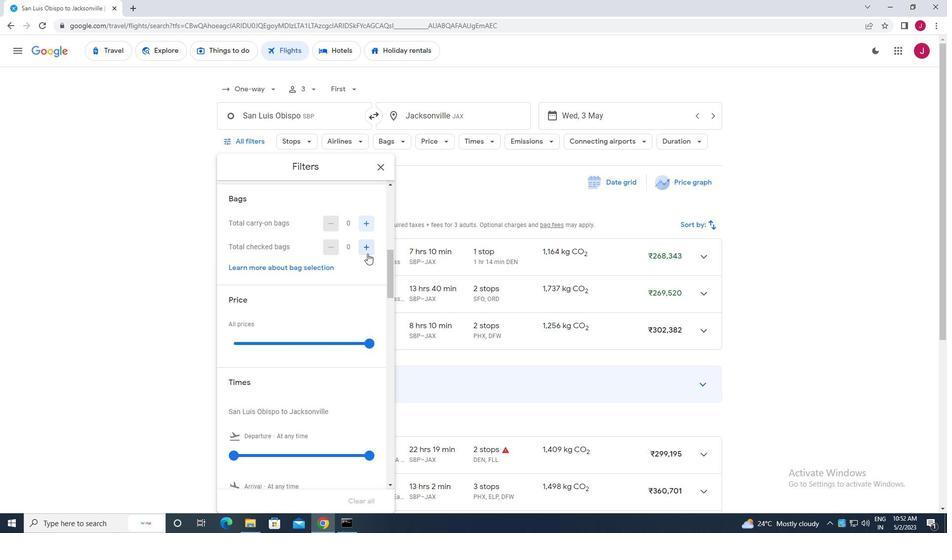 
Action: Mouse pressed left at (366, 249)
Screenshot: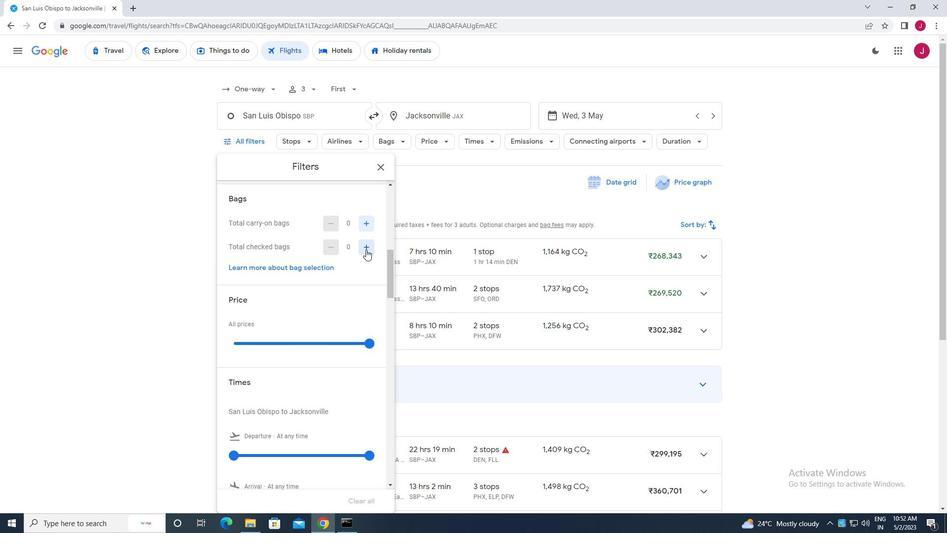 
Action: Mouse moved to (365, 251)
Screenshot: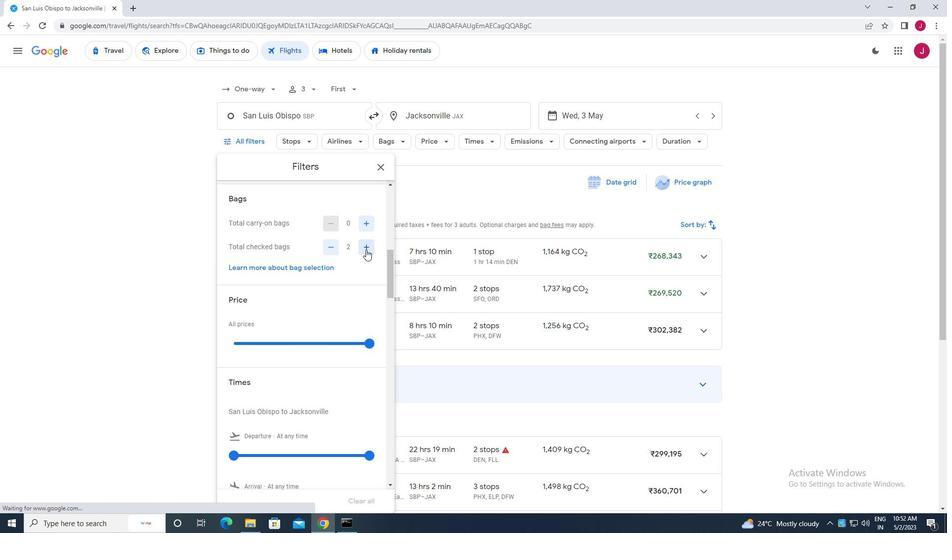 
Action: Mouse scrolled (365, 250) with delta (0, 0)
Screenshot: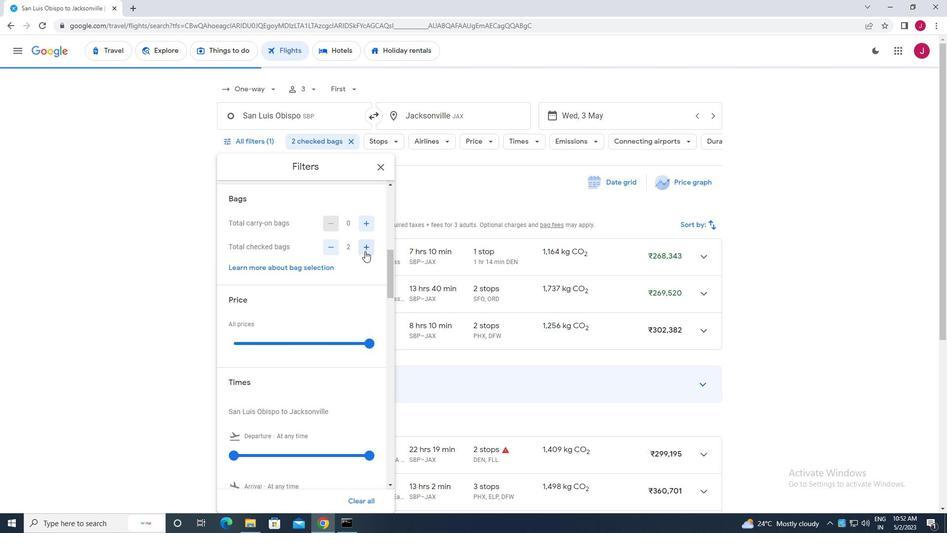 
Action: Mouse moved to (364, 251)
Screenshot: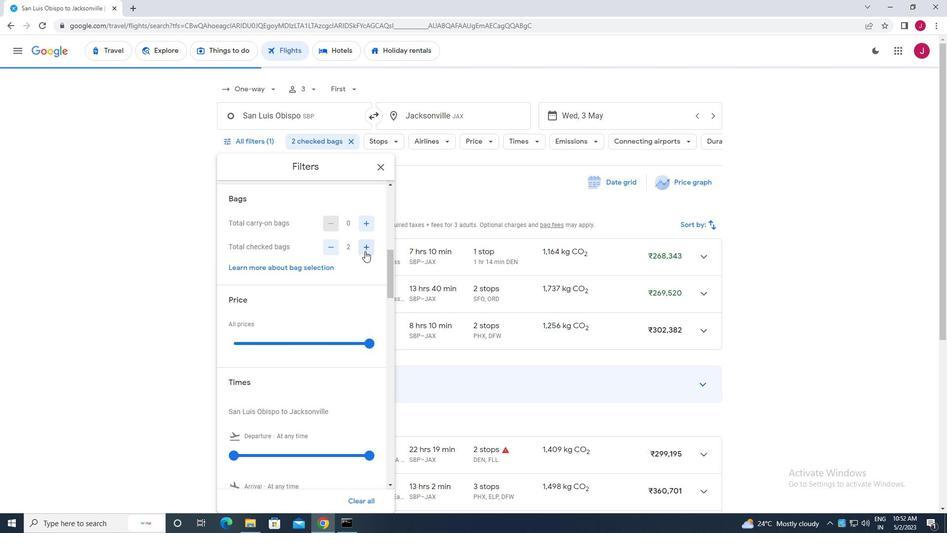 
Action: Mouse scrolled (364, 250) with delta (0, 0)
Screenshot: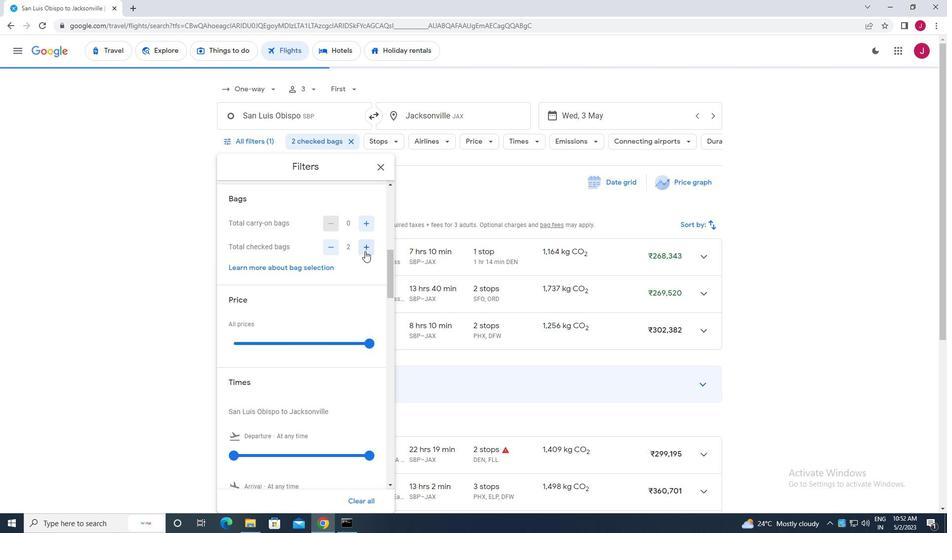 
Action: Mouse moved to (368, 243)
Screenshot: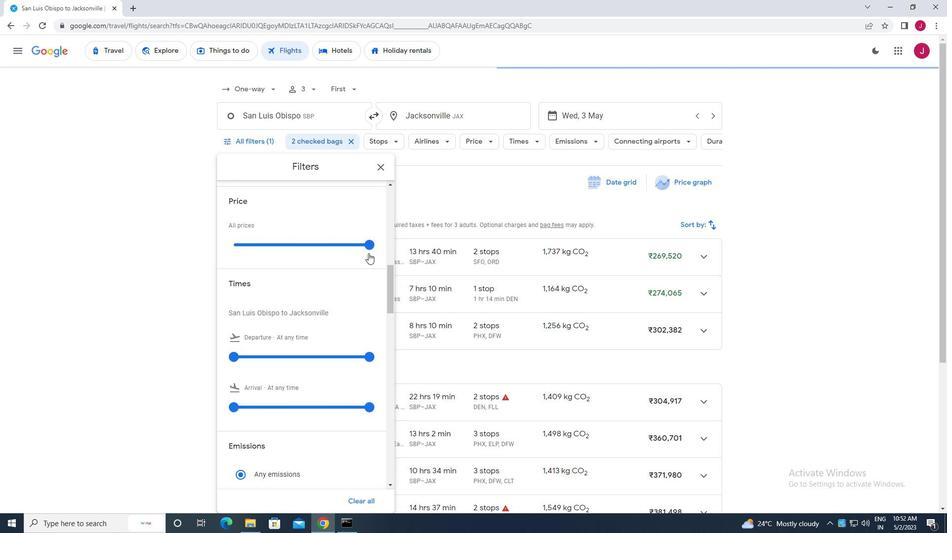 
Action: Mouse pressed left at (368, 243)
Screenshot: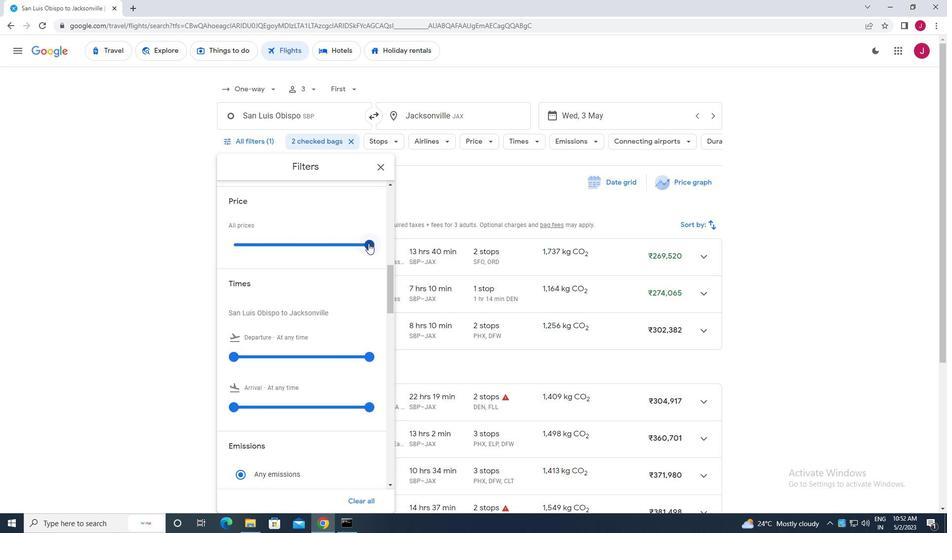 
Action: Mouse moved to (251, 251)
Screenshot: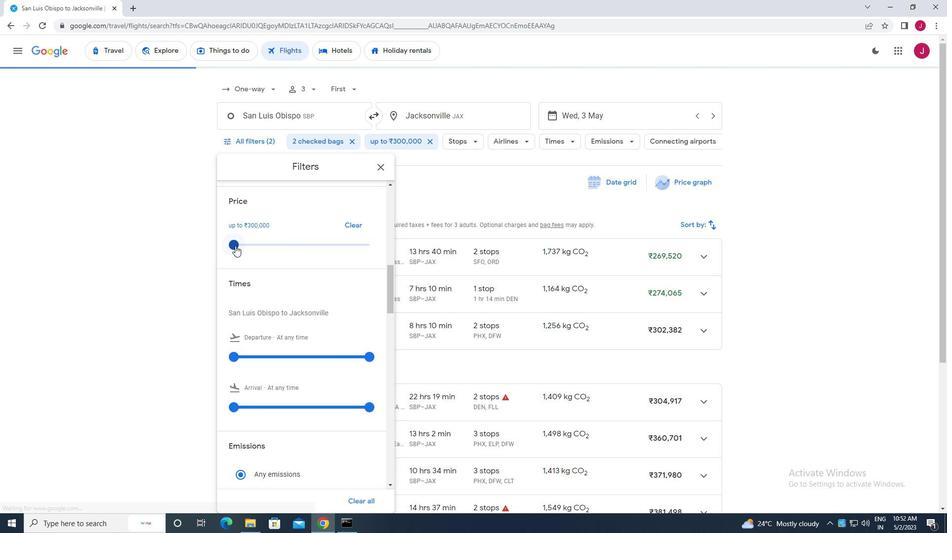 
Action: Mouse scrolled (251, 251) with delta (0, 0)
Screenshot: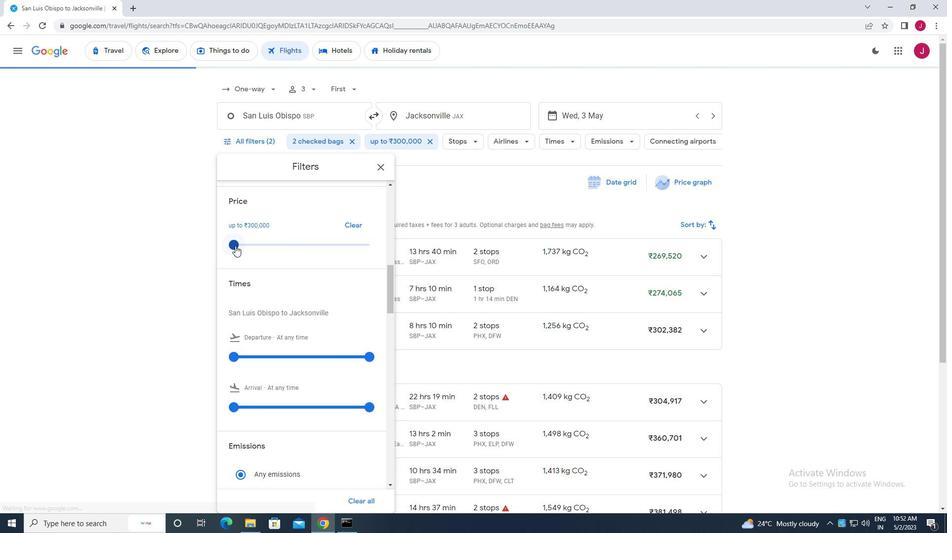 
Action: Mouse moved to (251, 251)
Screenshot: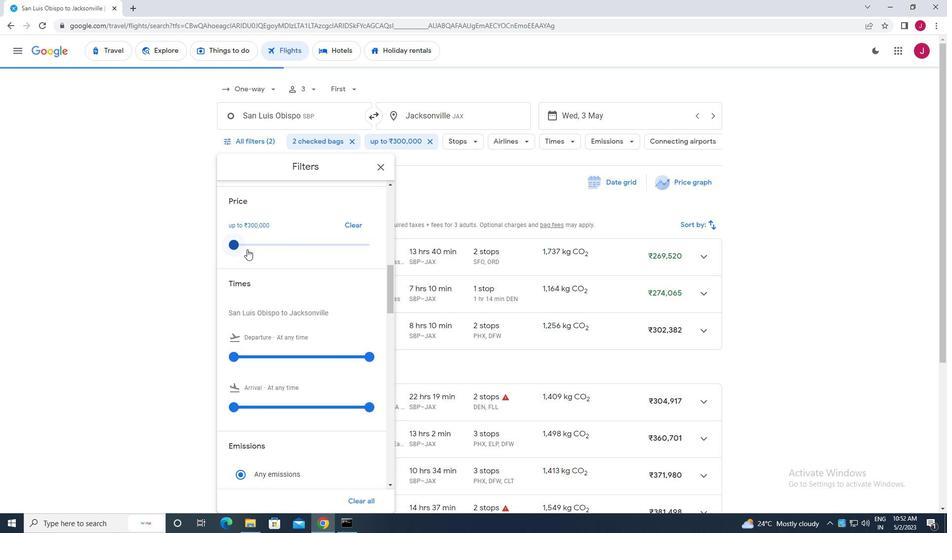 
Action: Mouse scrolled (251, 251) with delta (0, 0)
Screenshot: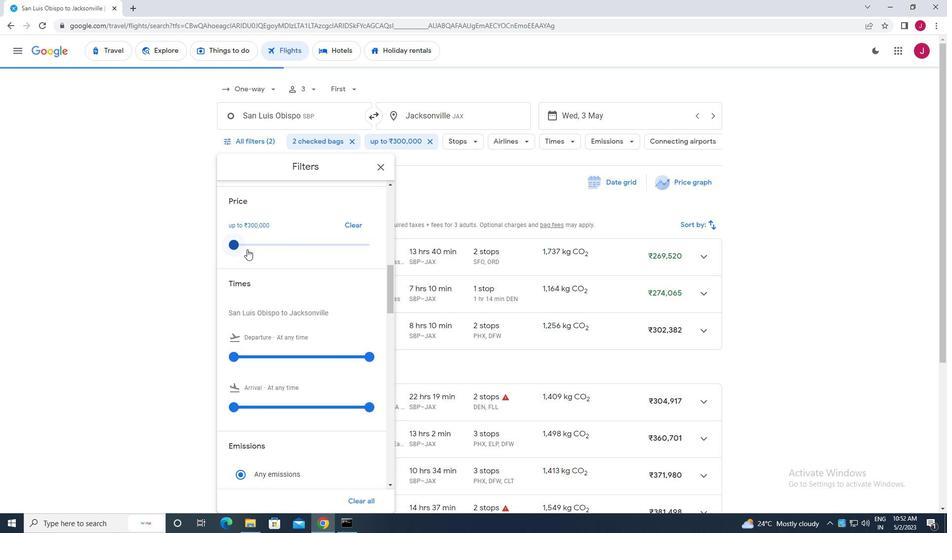 
Action: Mouse moved to (232, 256)
Screenshot: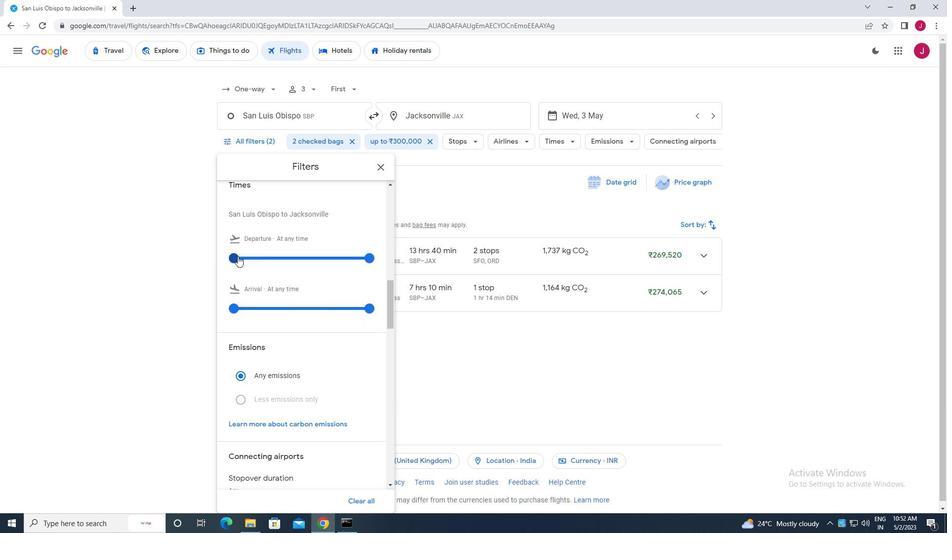
Action: Mouse pressed left at (232, 256)
Screenshot: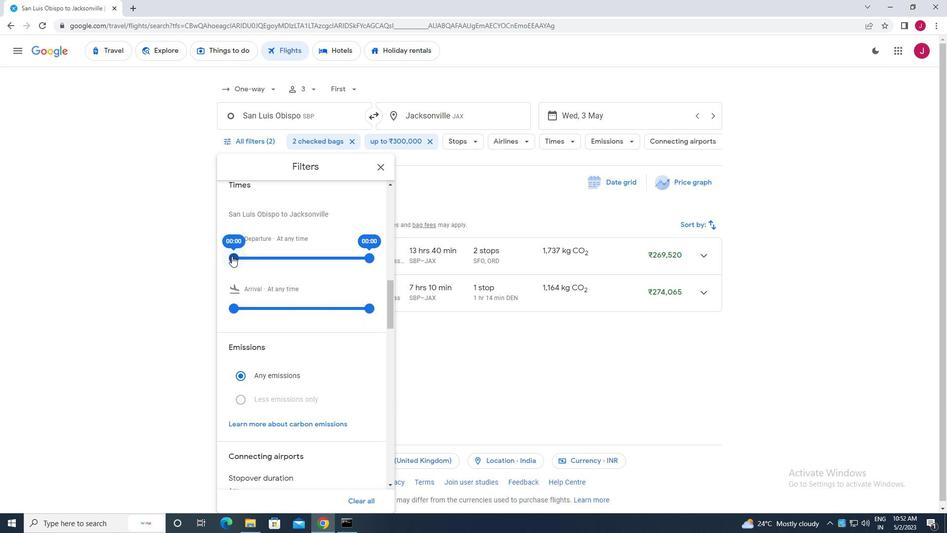 
Action: Mouse moved to (369, 257)
Screenshot: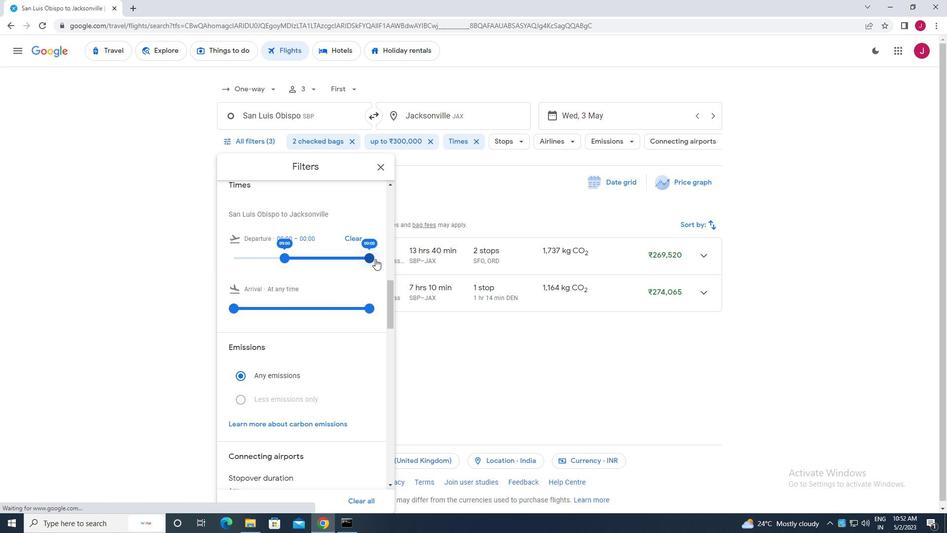 
Action: Mouse pressed left at (369, 257)
Screenshot: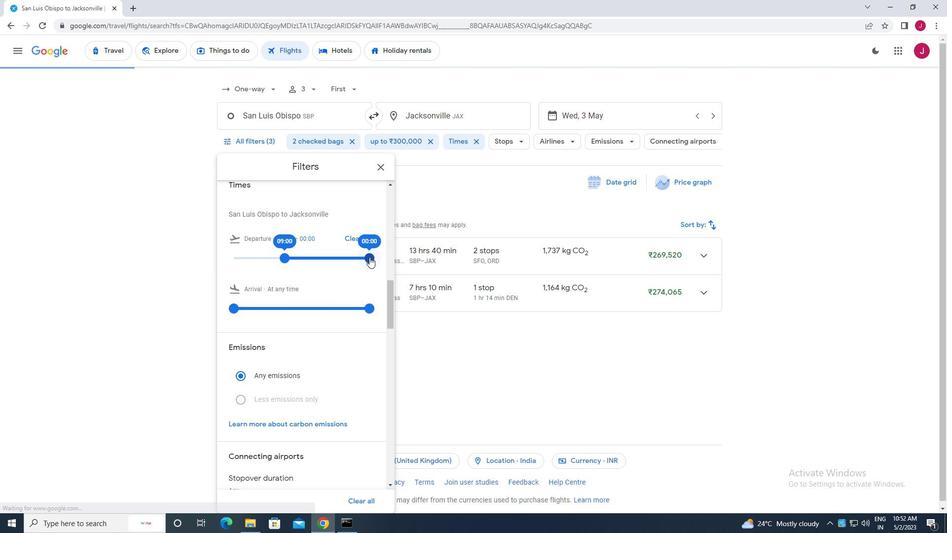 
Action: Mouse moved to (378, 168)
Screenshot: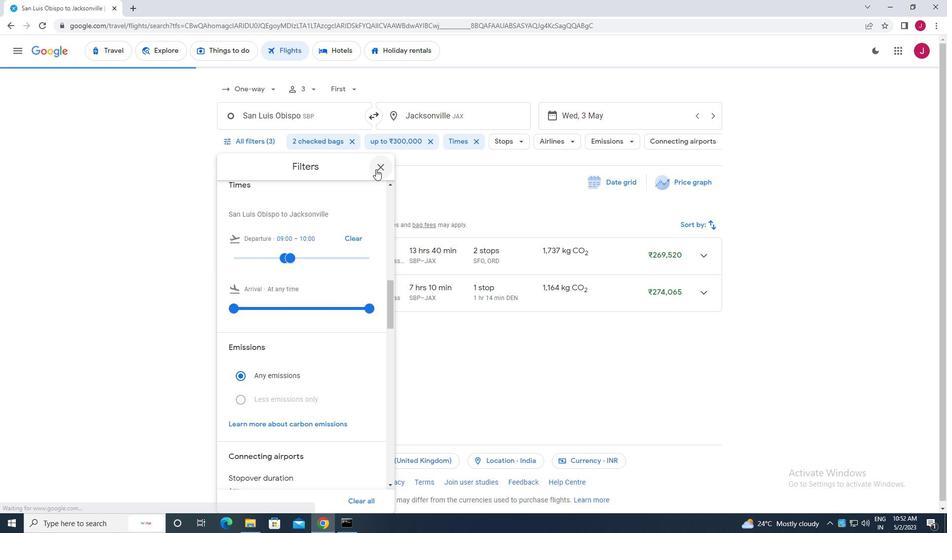 
Action: Mouse pressed left at (378, 168)
Screenshot: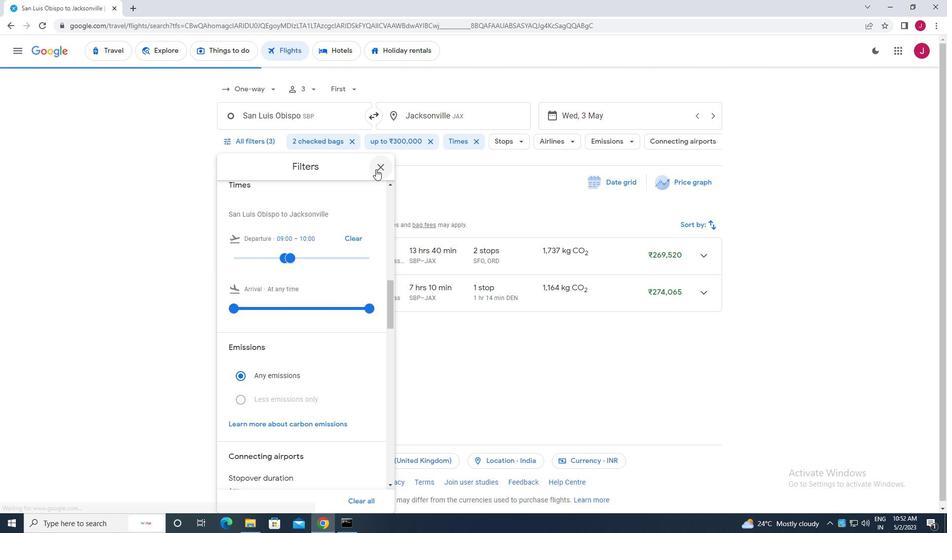 
Action: Mouse moved to (375, 171)
Screenshot: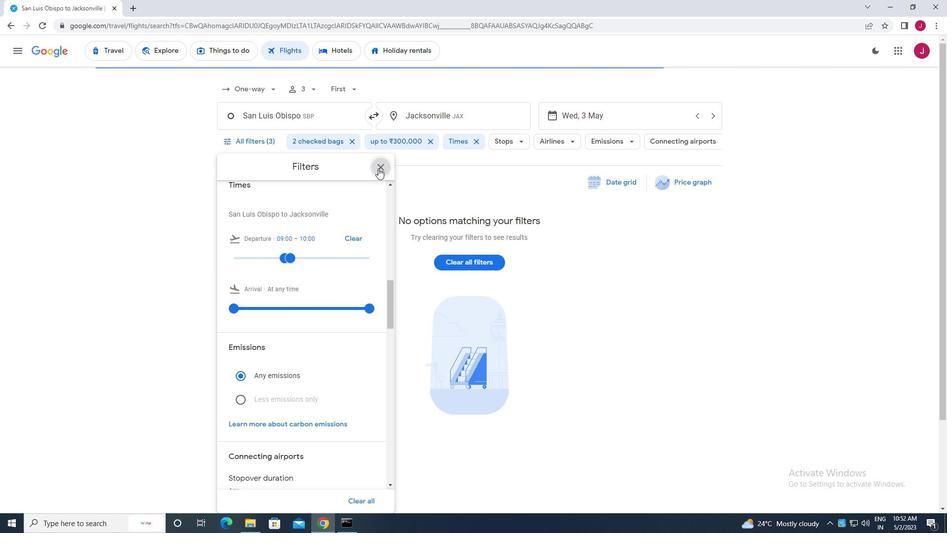 
